 Task: Find connections with filter location Zhenzhou with filter topic #openhouse with filter profile language Spanish with filter current company Leadership Circle with filter school Ujjain Engineering College, Sanwer Road, Ujjain with filter industry Building Finishing Contractors with filter service category Video Editing with filter keywords title Social Worker
Action: Mouse moved to (560, 79)
Screenshot: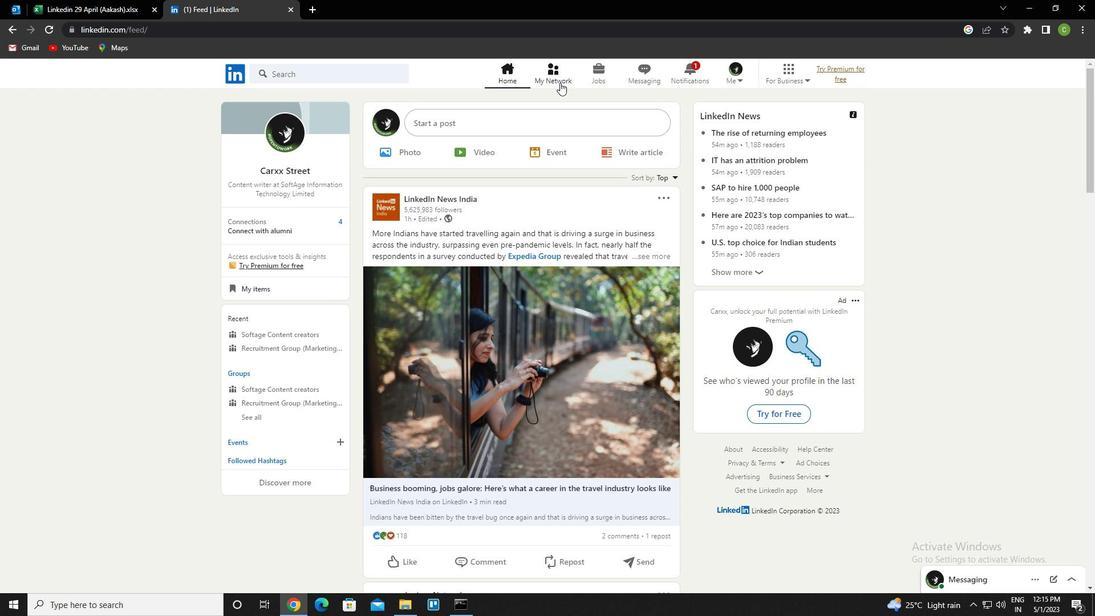 
Action: Mouse pressed left at (560, 79)
Screenshot: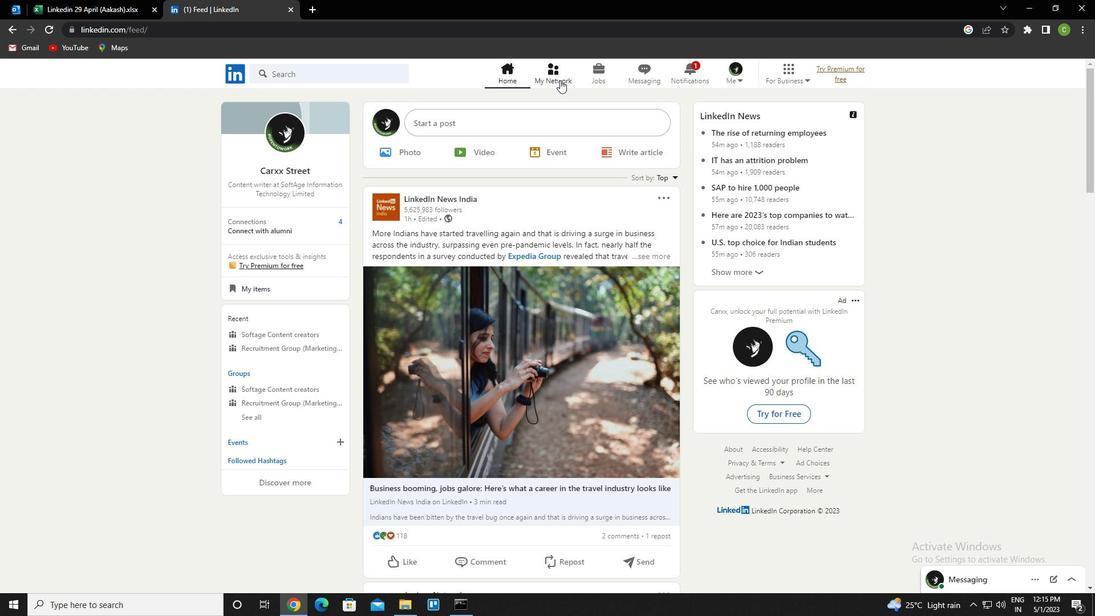 
Action: Mouse moved to (332, 138)
Screenshot: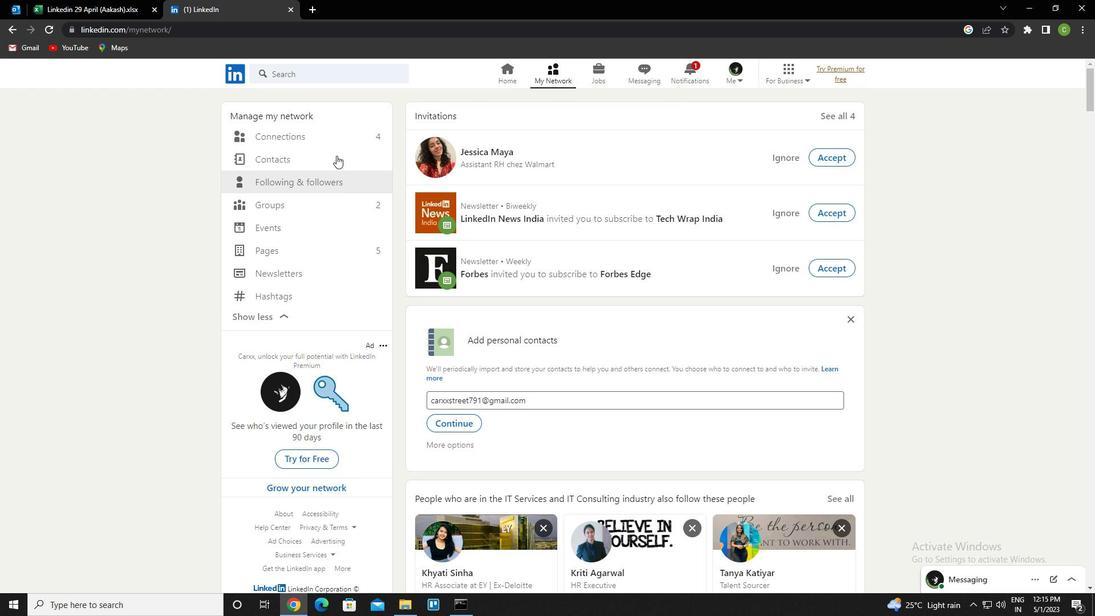 
Action: Mouse pressed left at (332, 138)
Screenshot: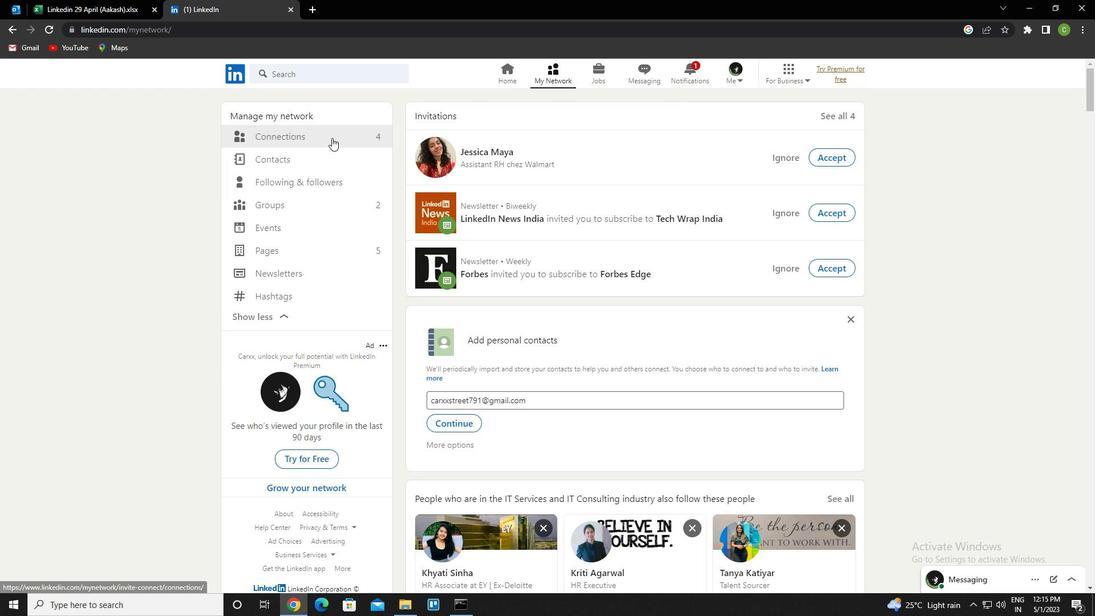 
Action: Mouse moved to (651, 138)
Screenshot: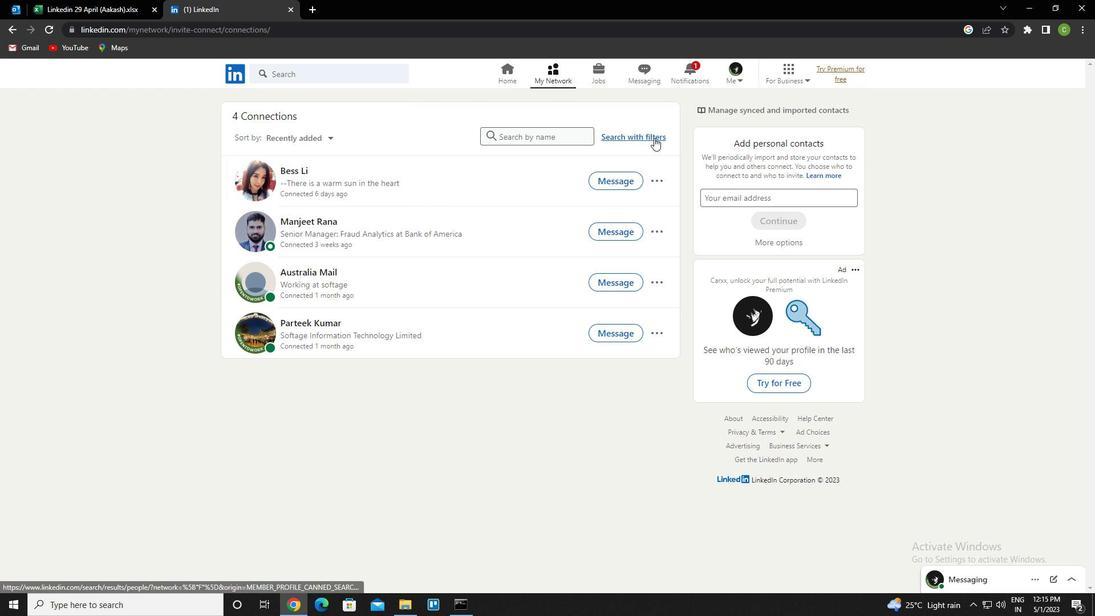 
Action: Mouse pressed left at (651, 138)
Screenshot: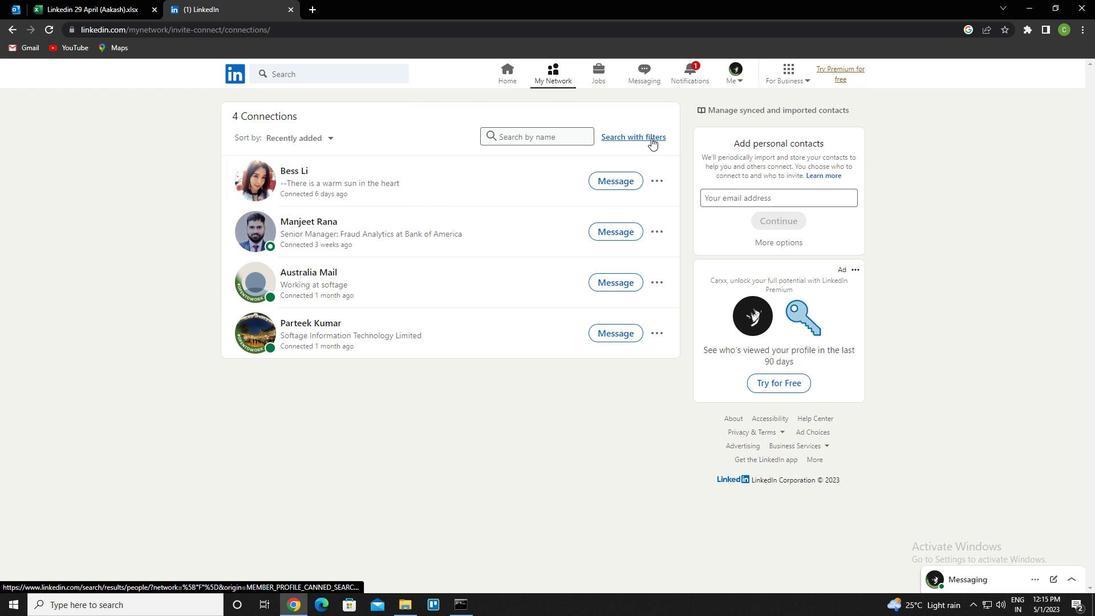 
Action: Mouse moved to (589, 106)
Screenshot: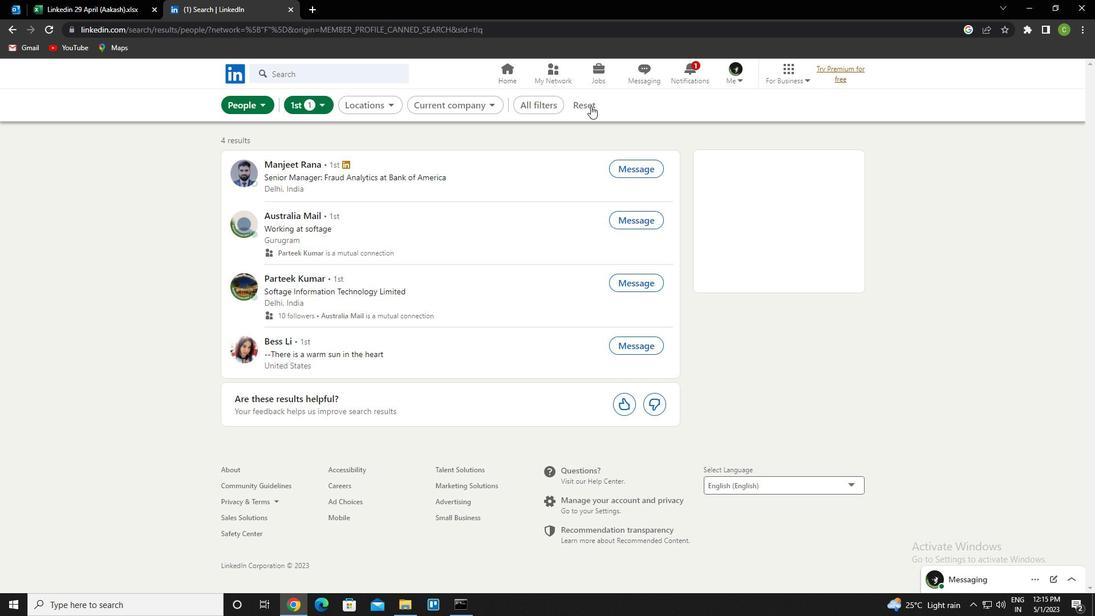 
Action: Mouse pressed left at (589, 106)
Screenshot: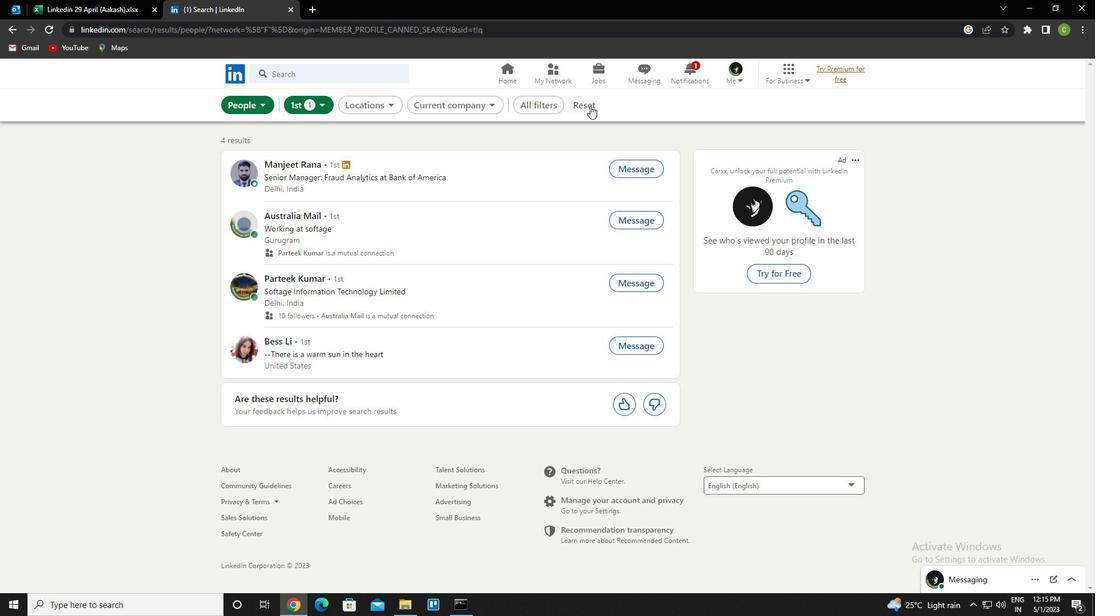 
Action: Mouse moved to (579, 108)
Screenshot: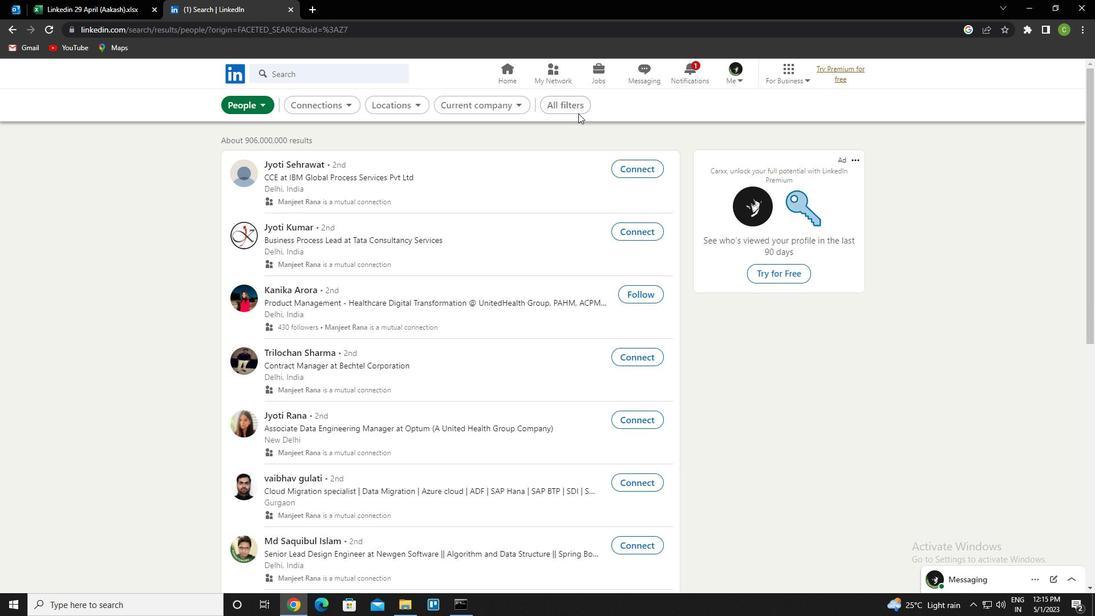 
Action: Mouse pressed left at (579, 108)
Screenshot: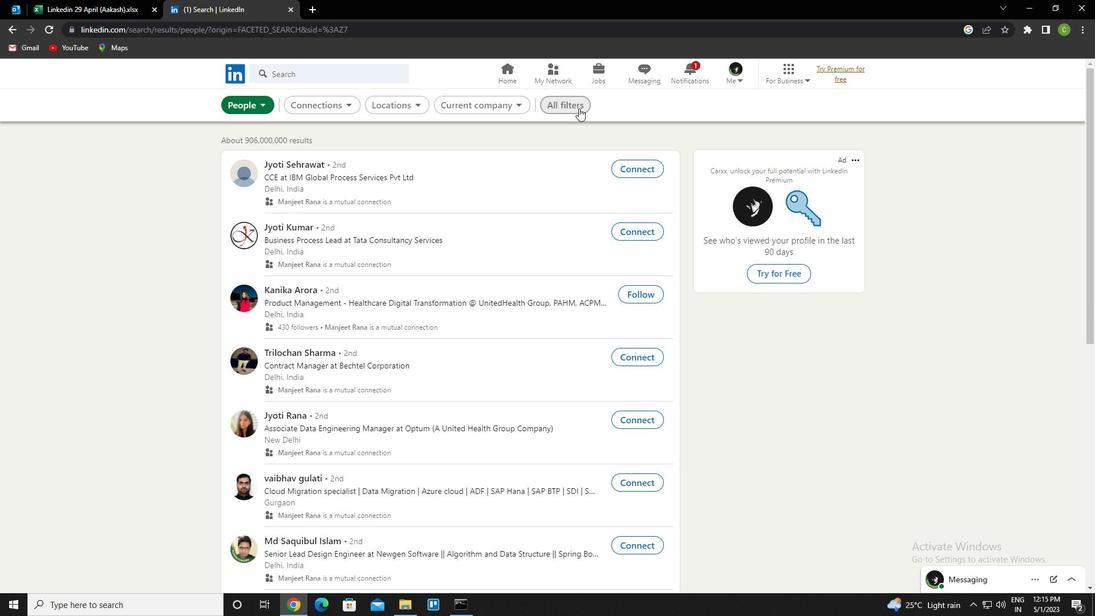 
Action: Mouse moved to (918, 322)
Screenshot: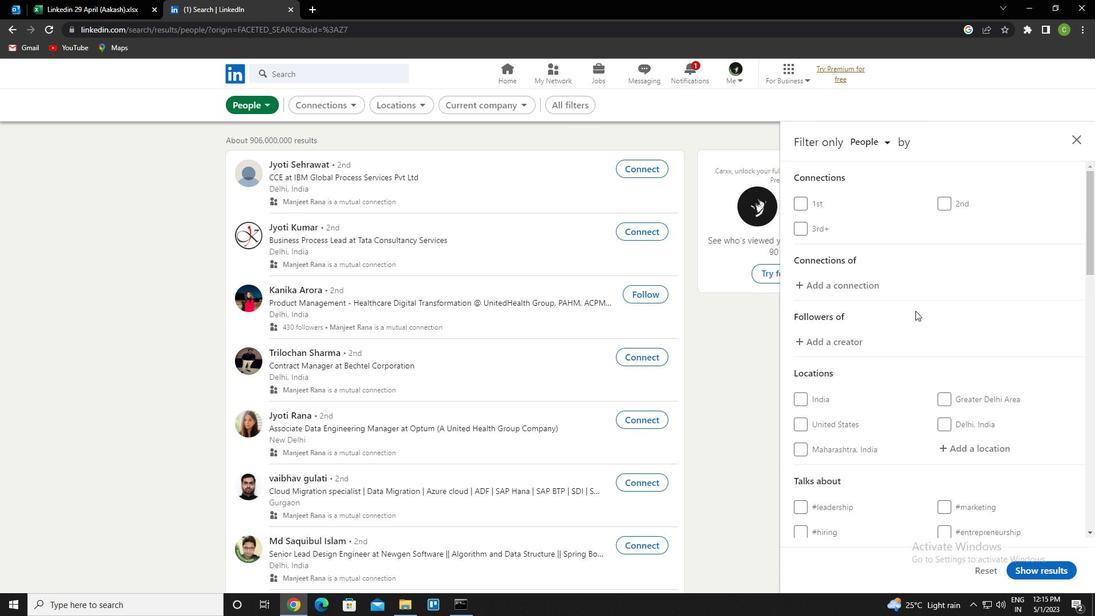 
Action: Mouse scrolled (918, 322) with delta (0, 0)
Screenshot: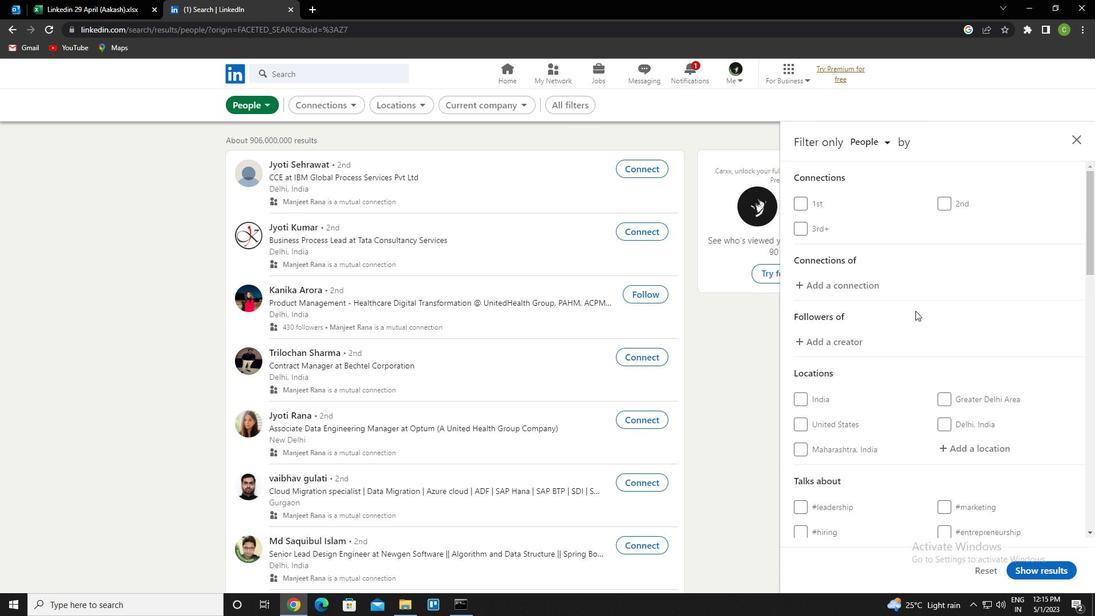 
Action: Mouse moved to (918, 323)
Screenshot: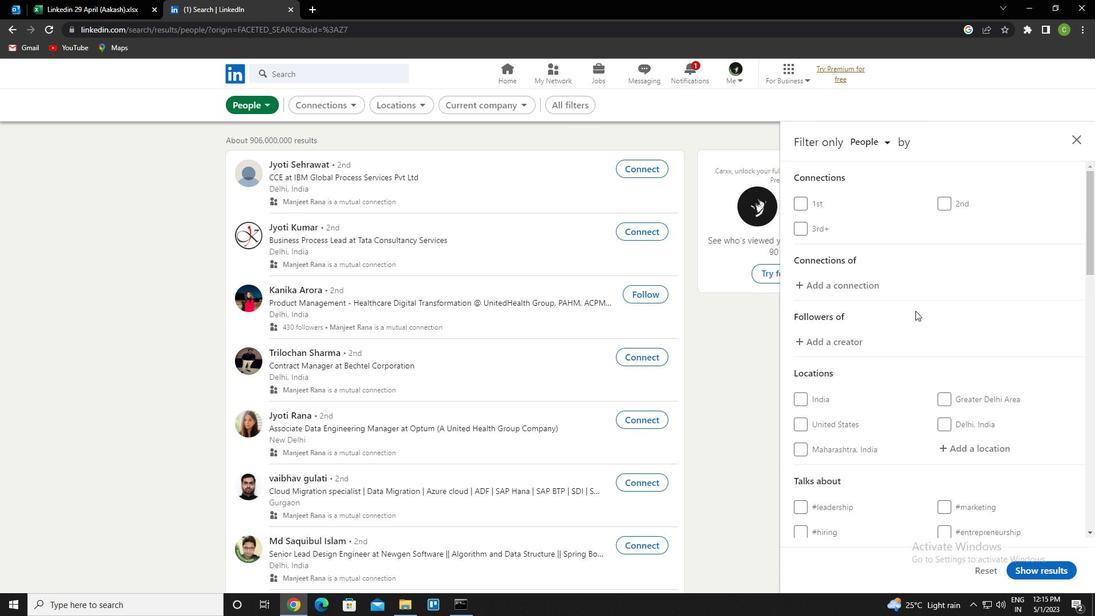 
Action: Mouse scrolled (918, 322) with delta (0, 0)
Screenshot: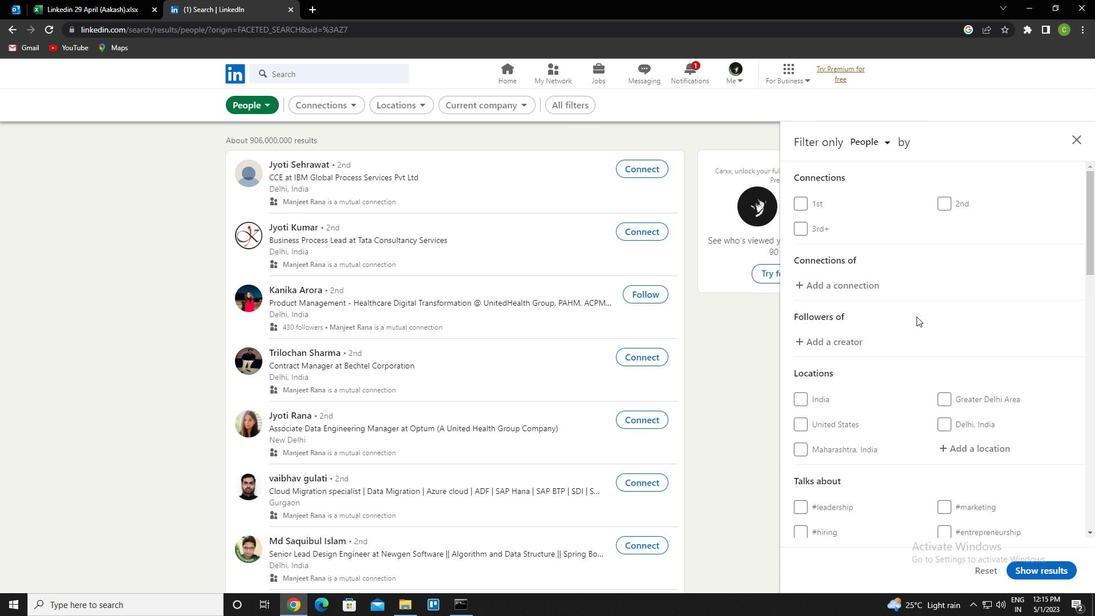 
Action: Mouse moved to (974, 330)
Screenshot: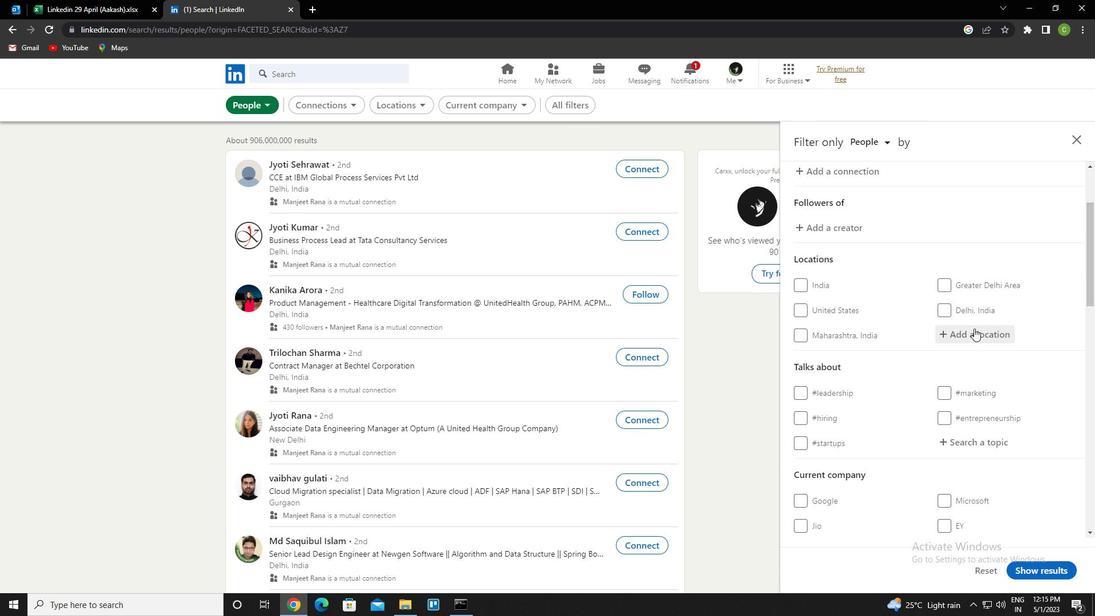 
Action: Mouse pressed left at (974, 330)
Screenshot: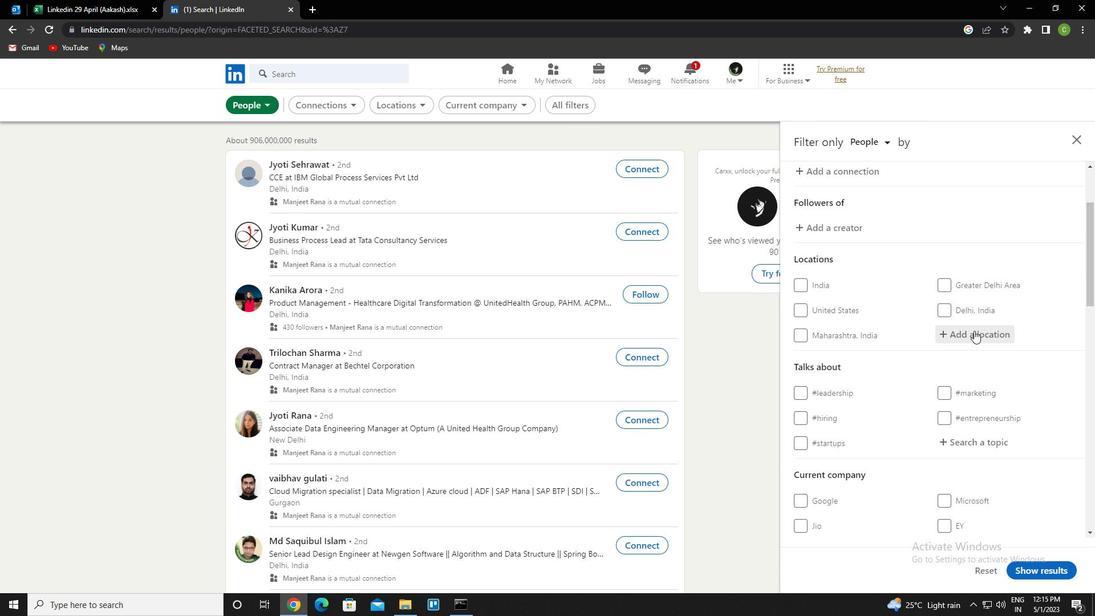 
Action: Mouse moved to (974, 331)
Screenshot: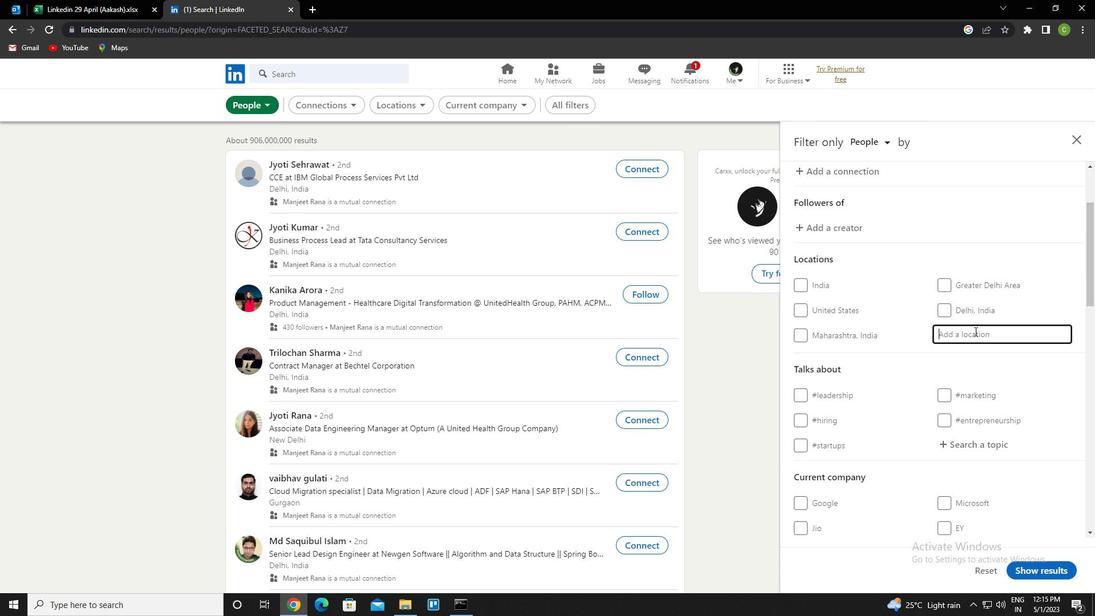 
Action: Key pressed <Key.caps_lock>s<Key.caps_lock>henz<Key.down><Key.enter>
Screenshot: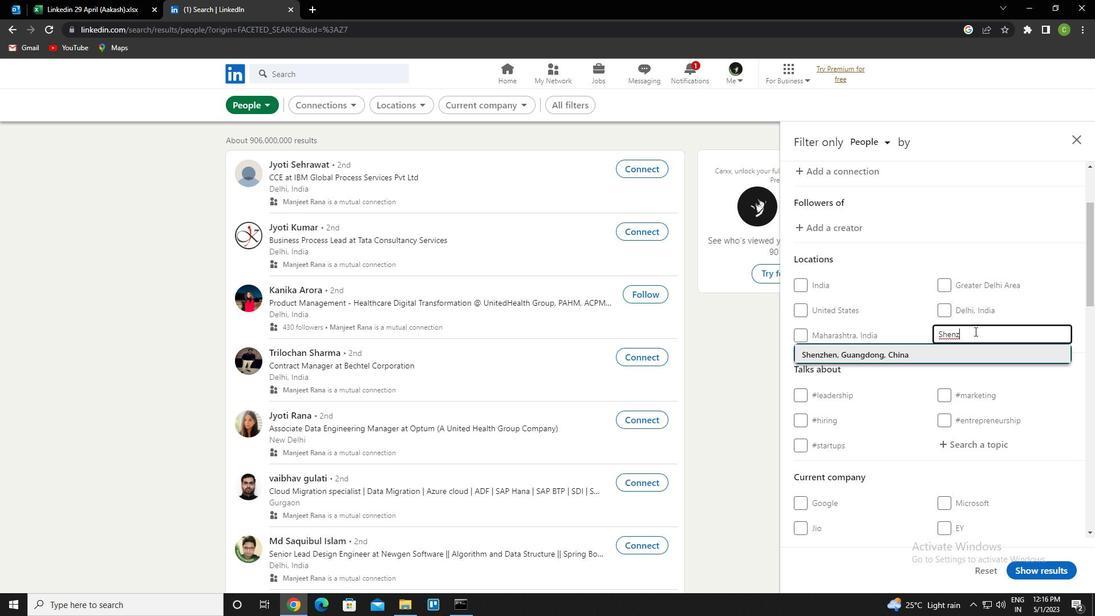 
Action: Mouse moved to (974, 332)
Screenshot: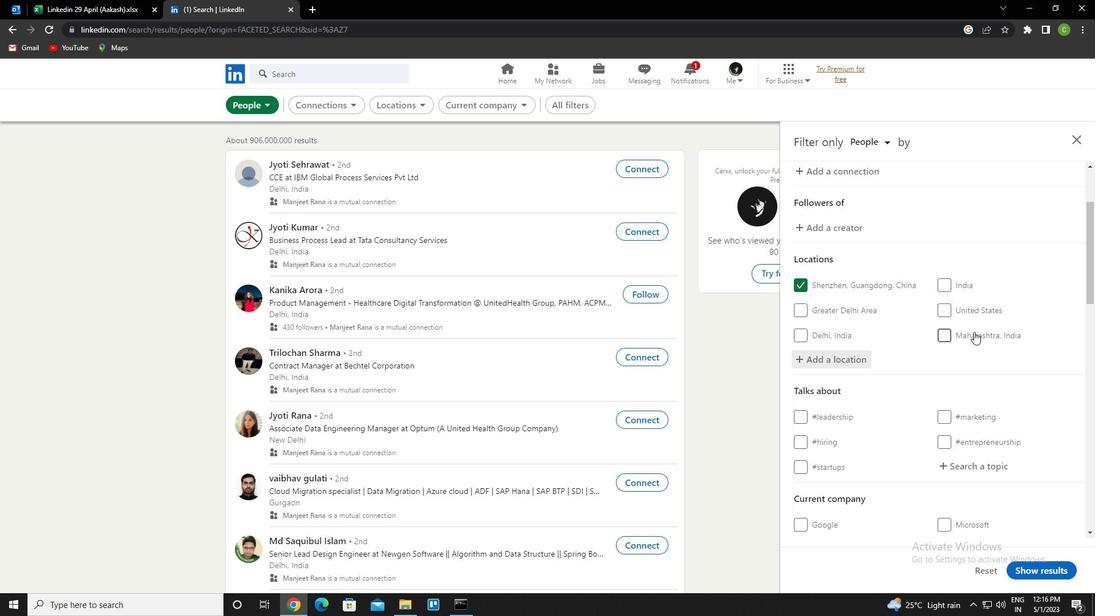 
Action: Mouse scrolled (974, 332) with delta (0, 0)
Screenshot: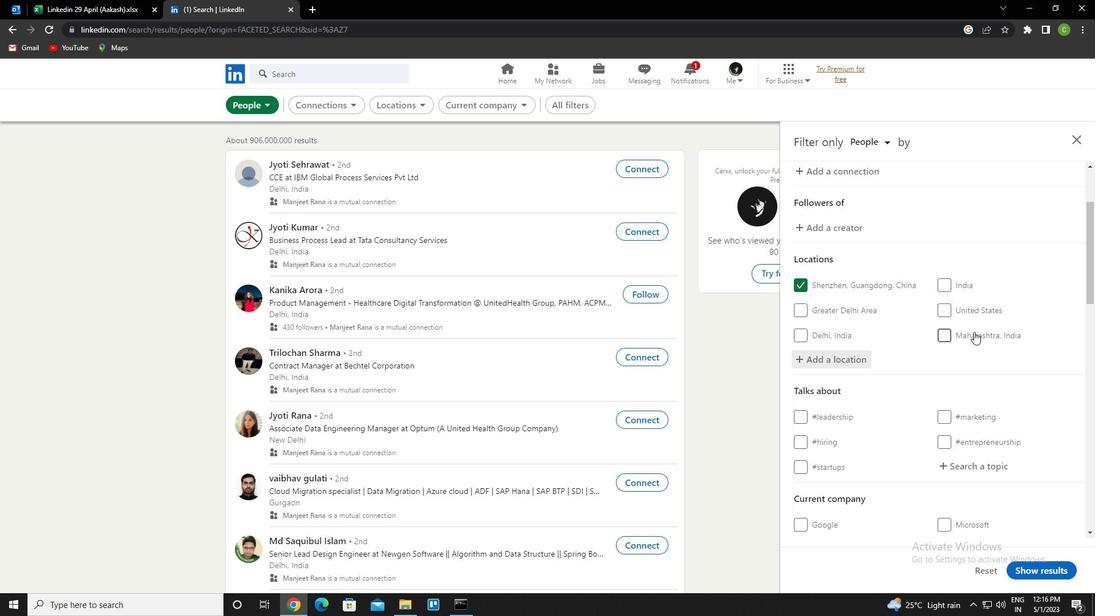 
Action: Mouse moved to (974, 333)
Screenshot: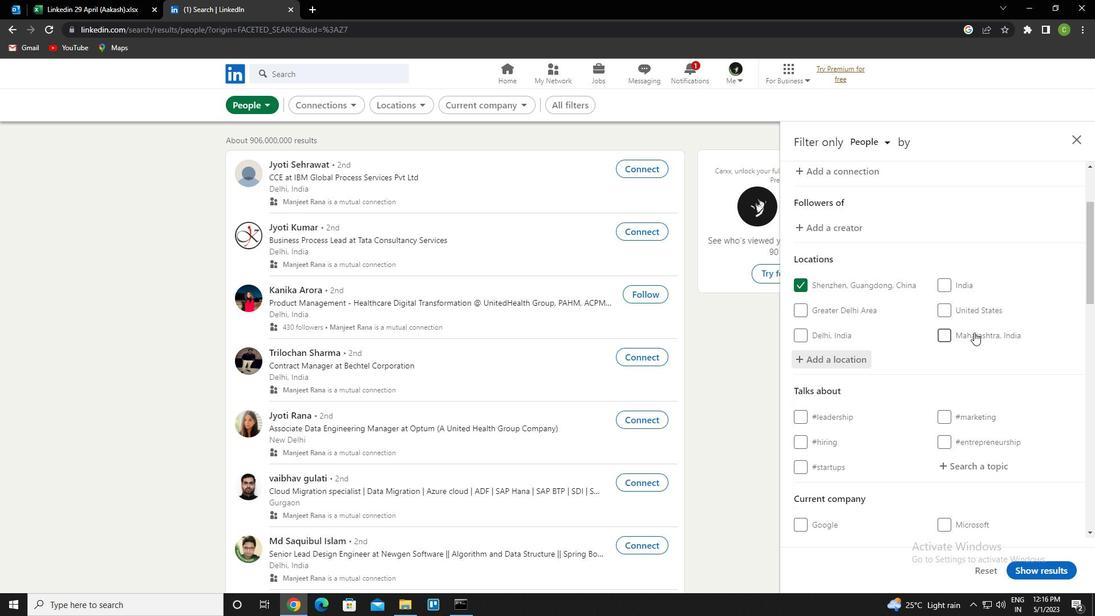 
Action: Mouse scrolled (974, 333) with delta (0, 0)
Screenshot: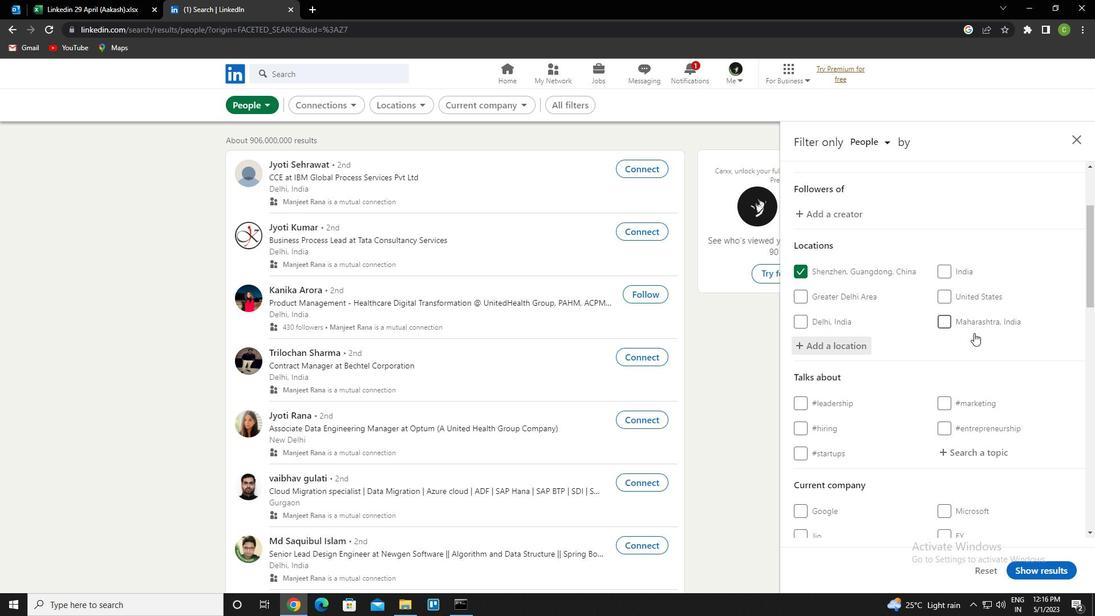 
Action: Mouse moved to (973, 334)
Screenshot: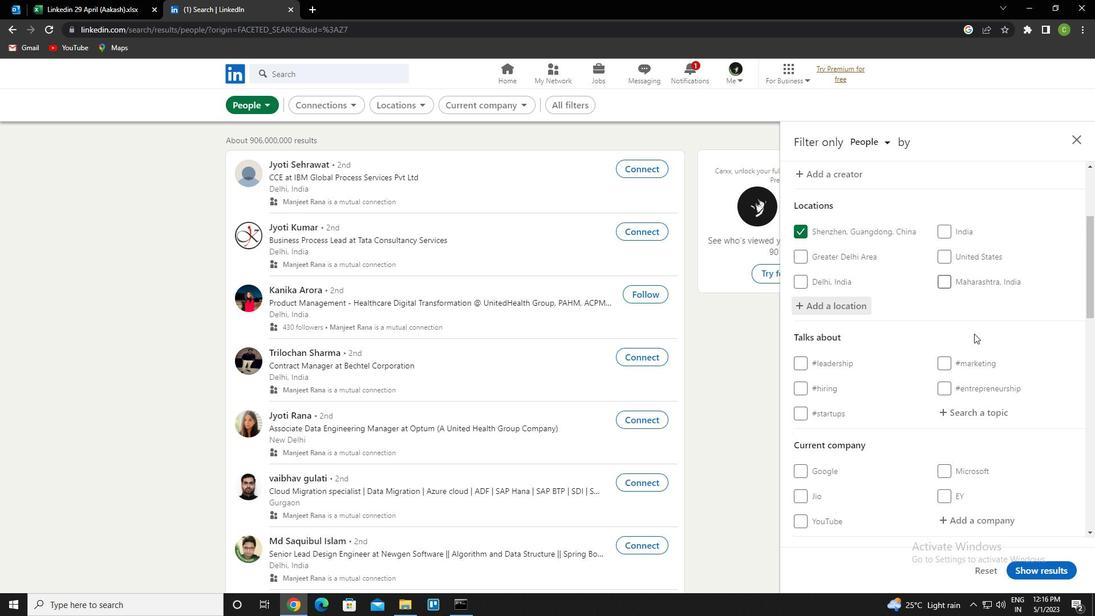 
Action: Mouse scrolled (973, 334) with delta (0, 0)
Screenshot: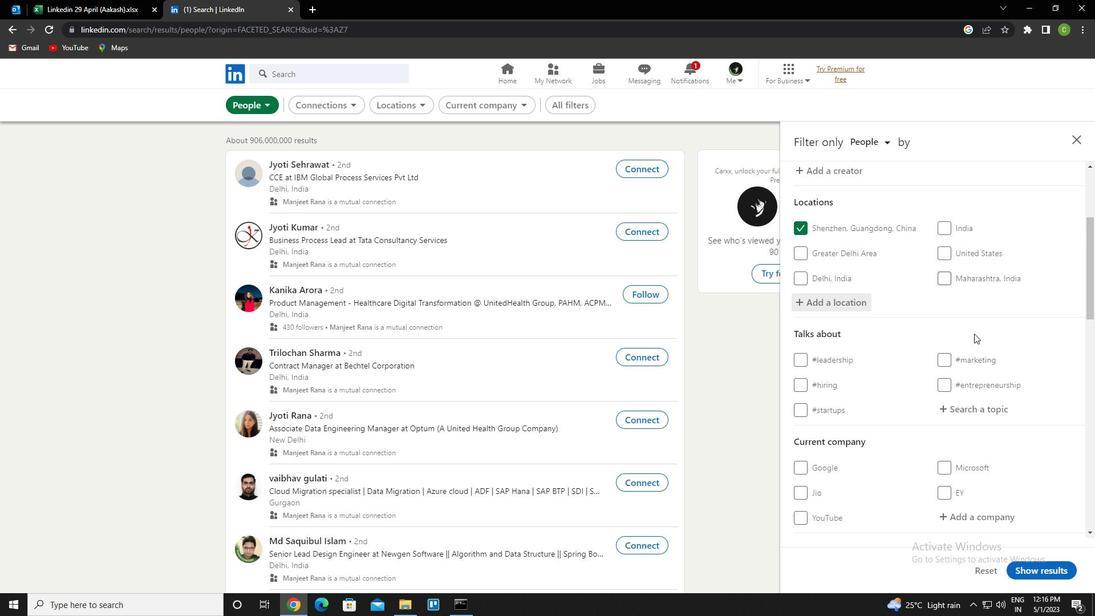 
Action: Mouse moved to (962, 302)
Screenshot: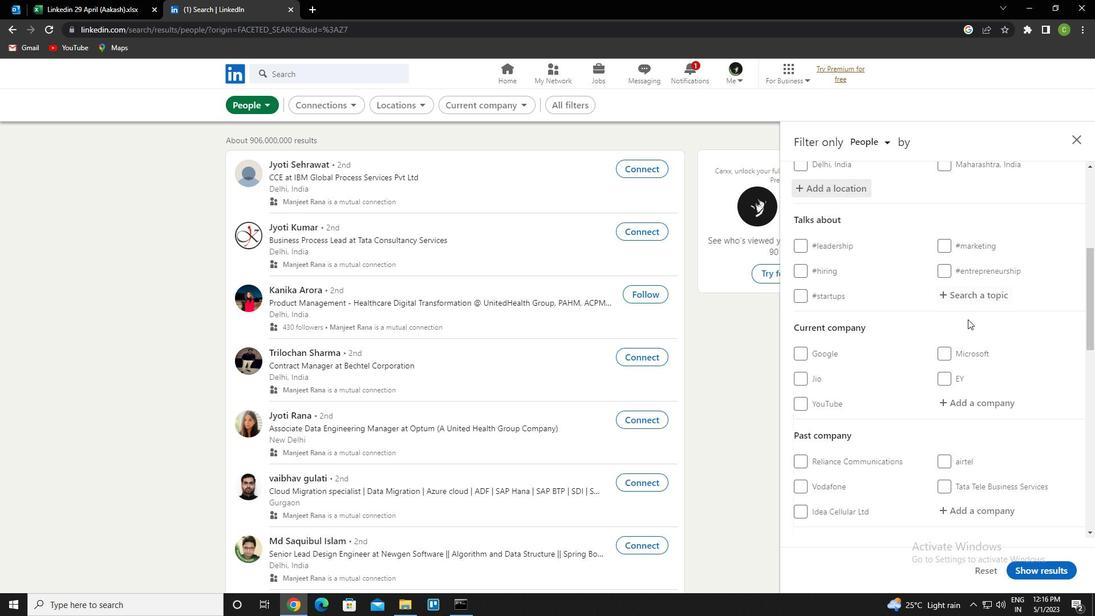 
Action: Mouse pressed left at (962, 302)
Screenshot: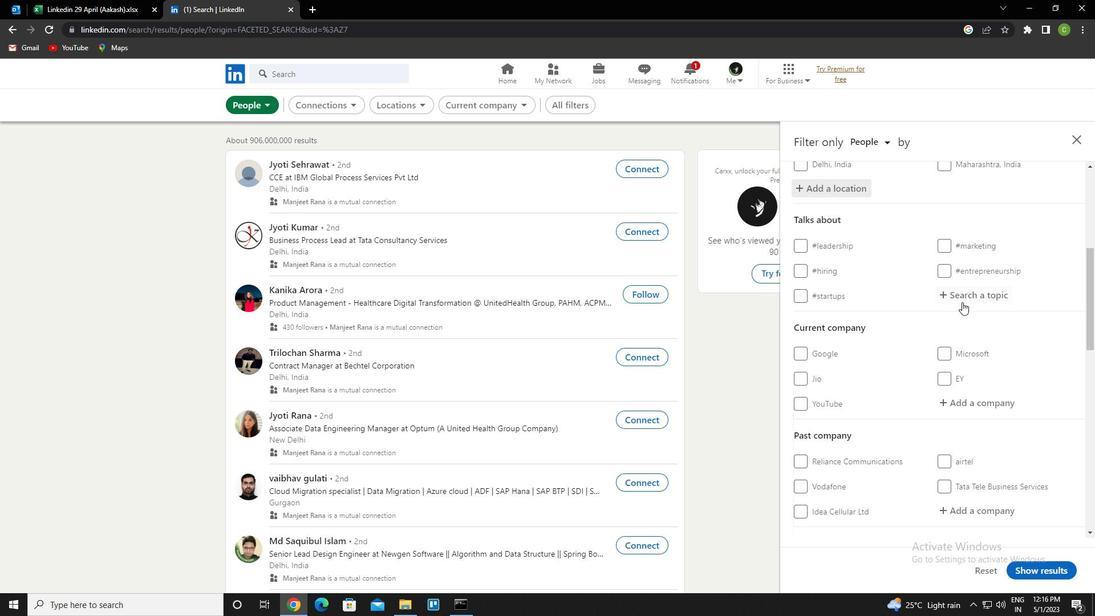 
Action: Mouse moved to (962, 302)
Screenshot: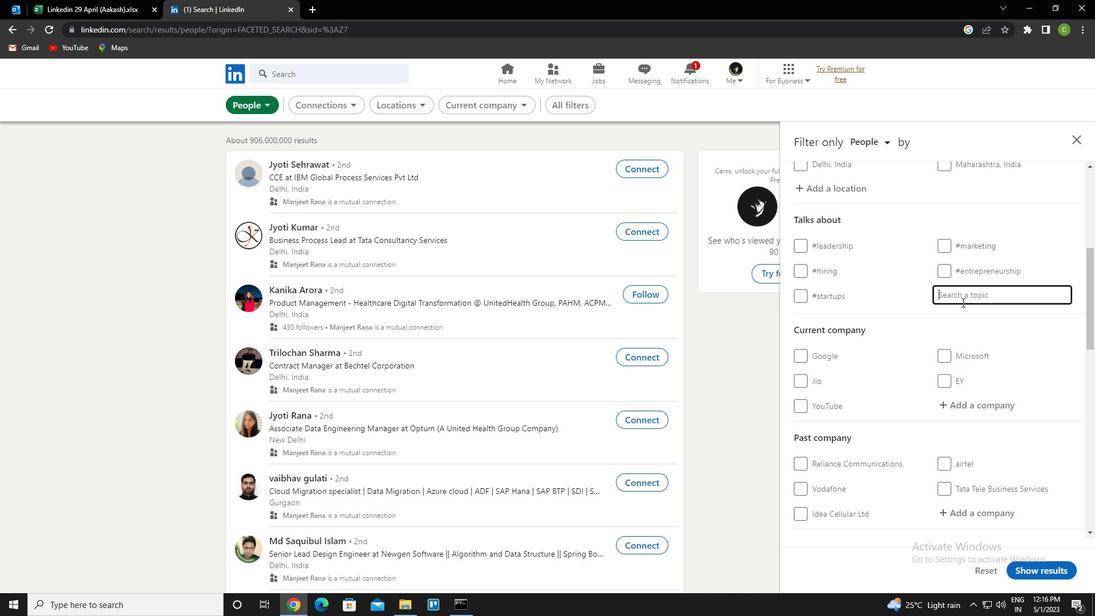 
Action: Key pressed openhou<Key.down><Key.enter>
Screenshot: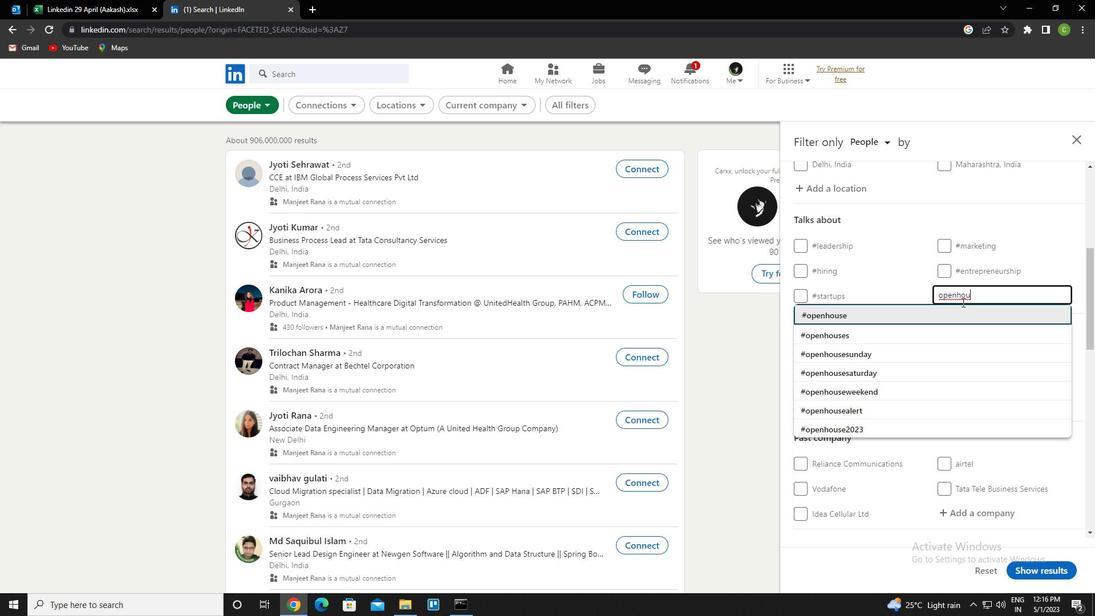 
Action: Mouse moved to (957, 308)
Screenshot: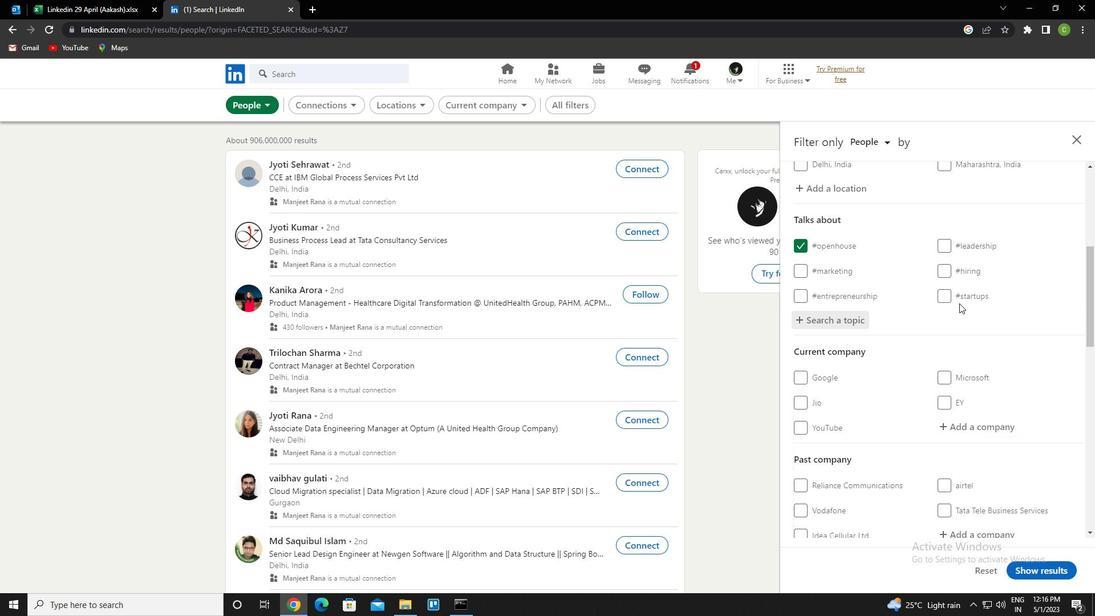 
Action: Mouse scrolled (957, 307) with delta (0, 0)
Screenshot: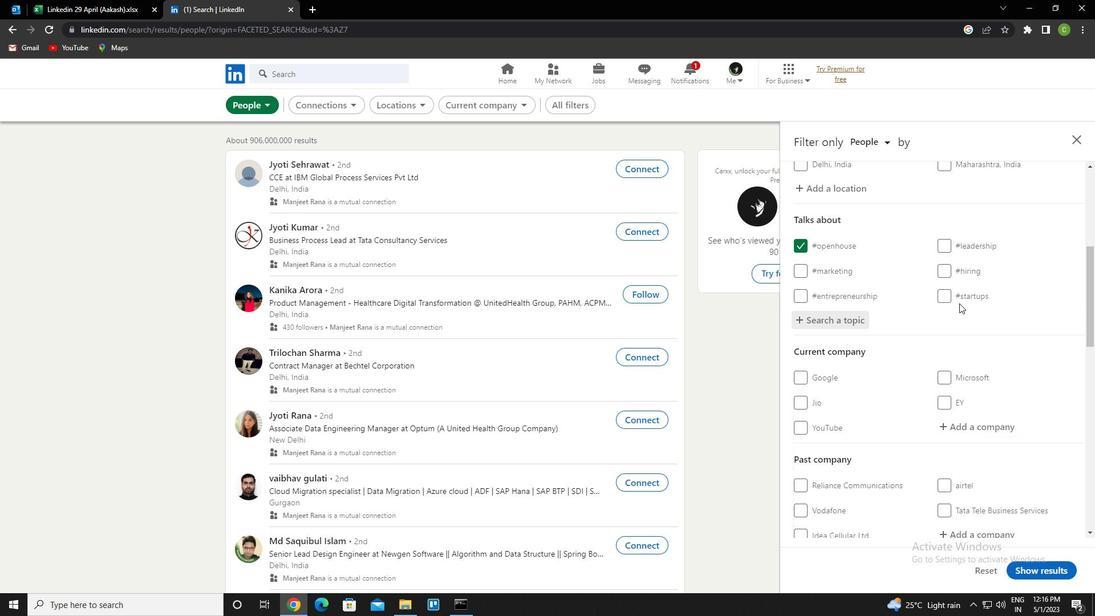 
Action: Mouse moved to (956, 312)
Screenshot: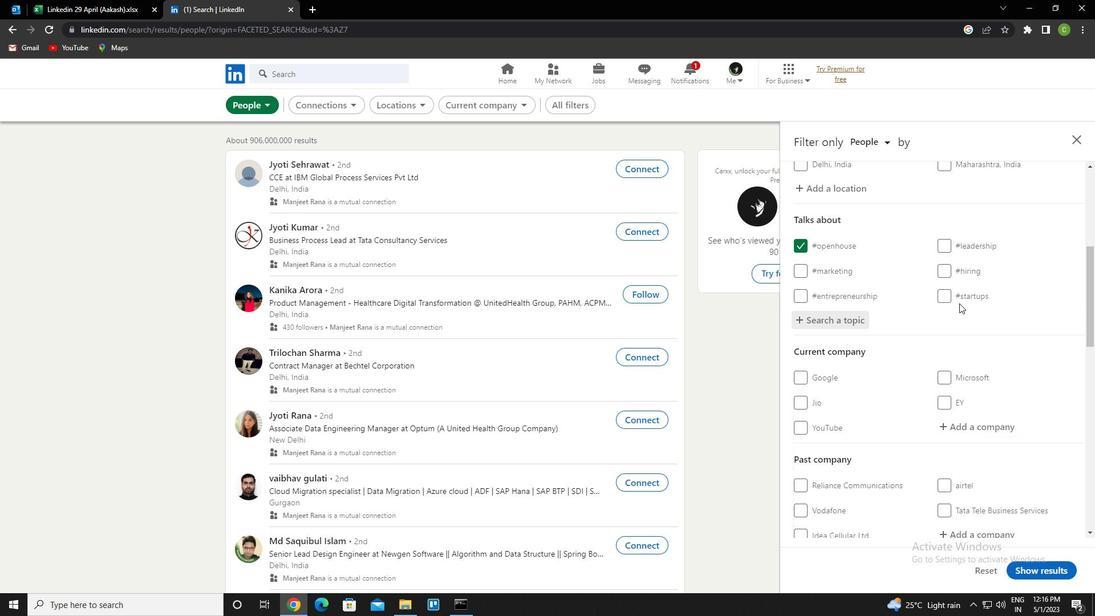 
Action: Mouse scrolled (956, 311) with delta (0, 0)
Screenshot: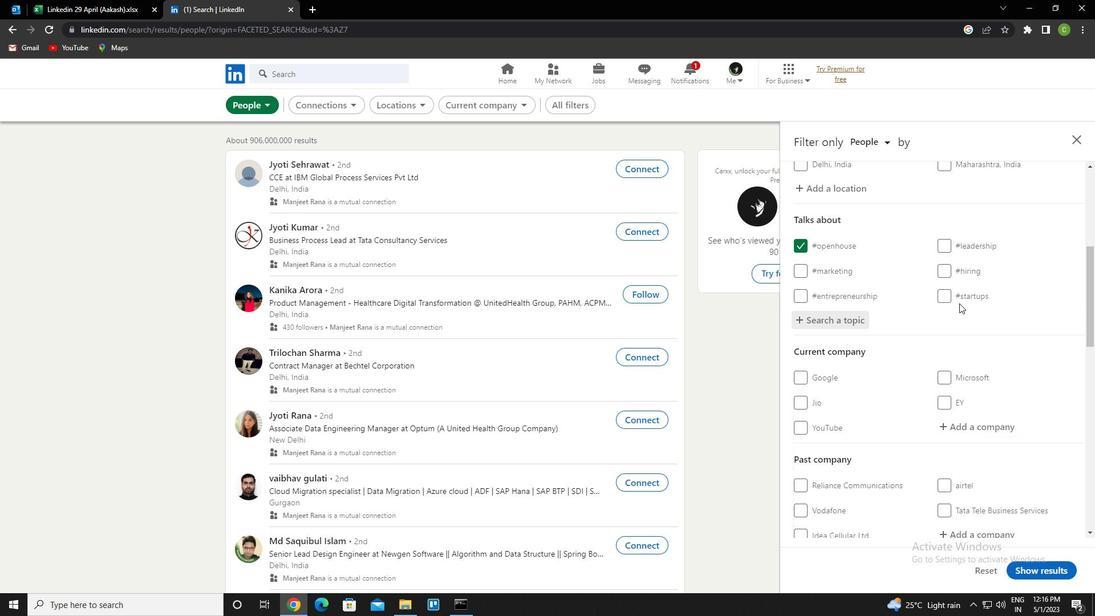 
Action: Mouse moved to (956, 312)
Screenshot: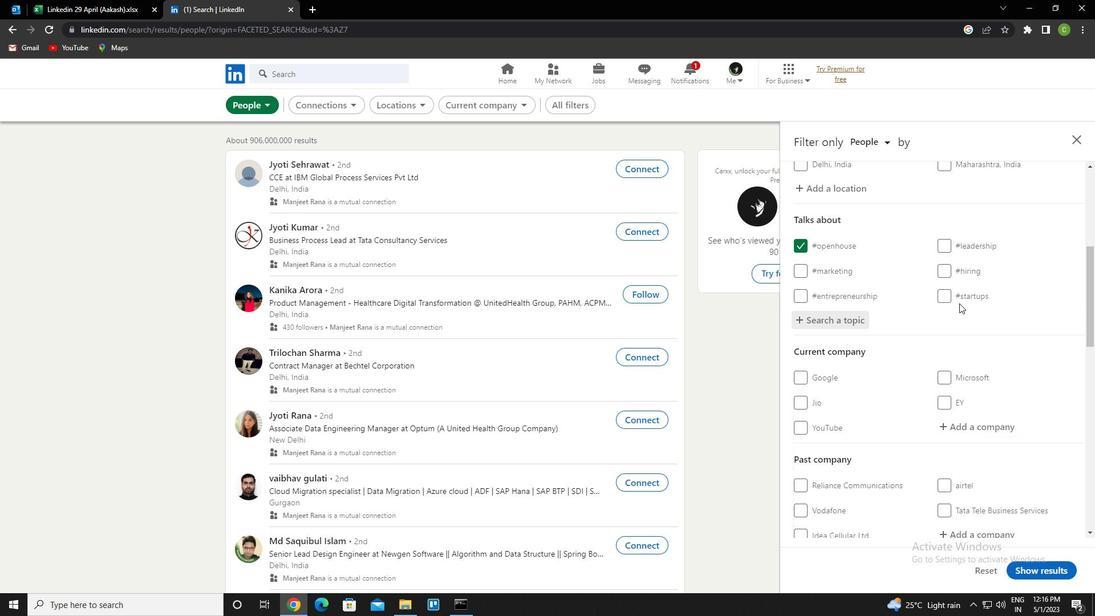 
Action: Mouse scrolled (956, 311) with delta (0, 0)
Screenshot: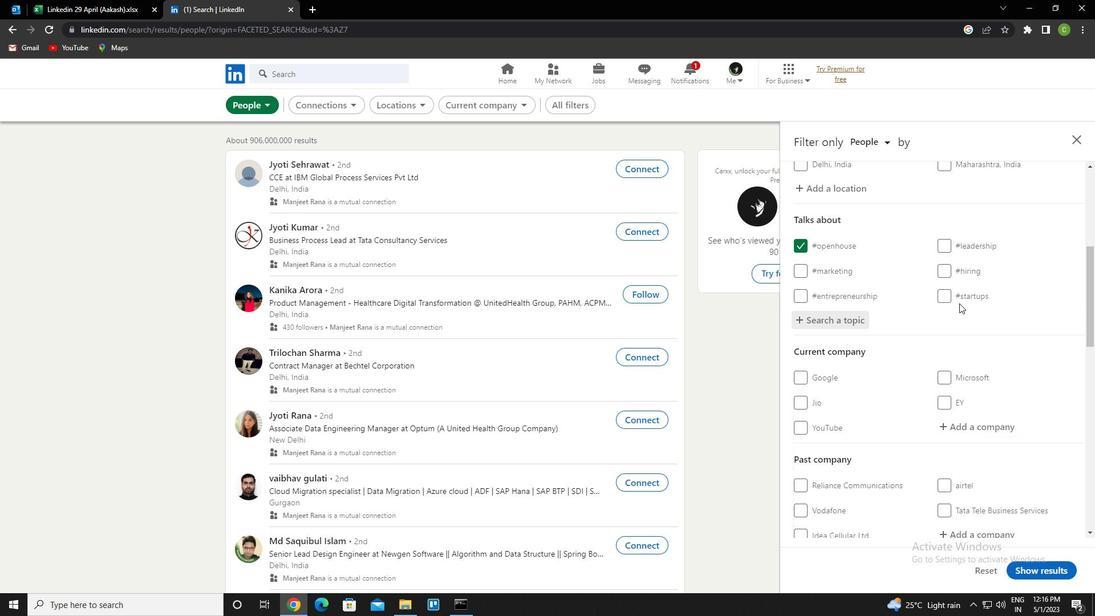 
Action: Mouse moved to (956, 312)
Screenshot: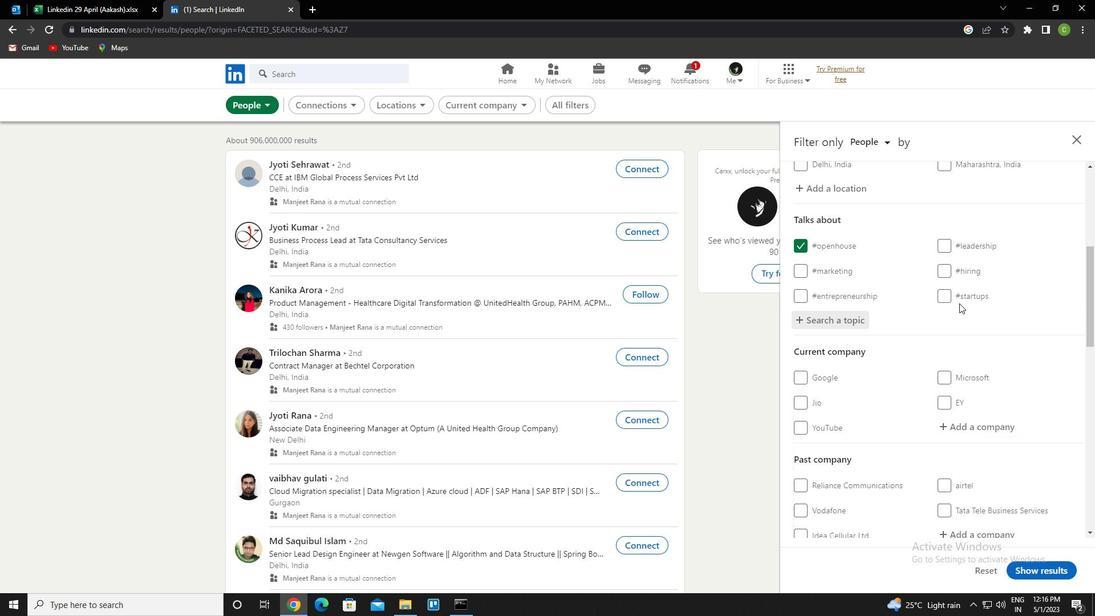
Action: Mouse scrolled (956, 312) with delta (0, 0)
Screenshot: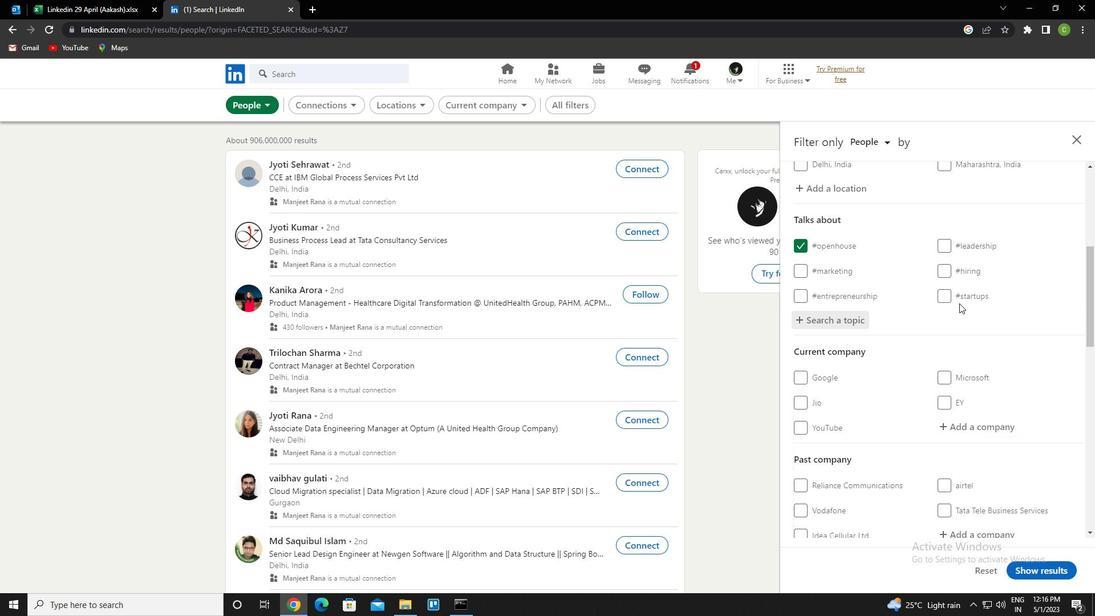 
Action: Mouse moved to (956, 312)
Screenshot: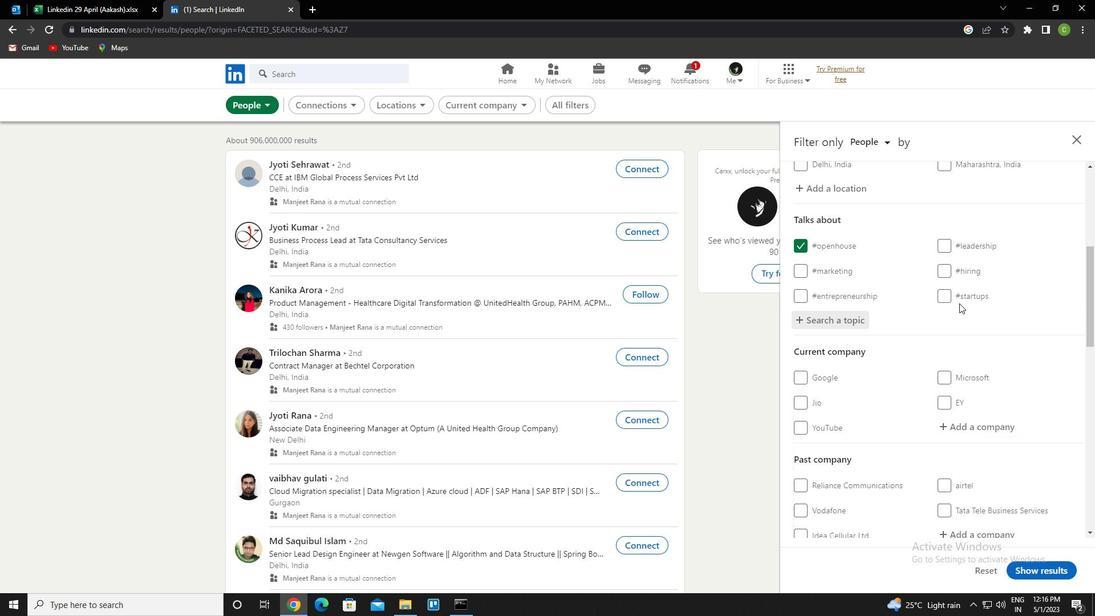 
Action: Mouse scrolled (956, 312) with delta (0, 0)
Screenshot: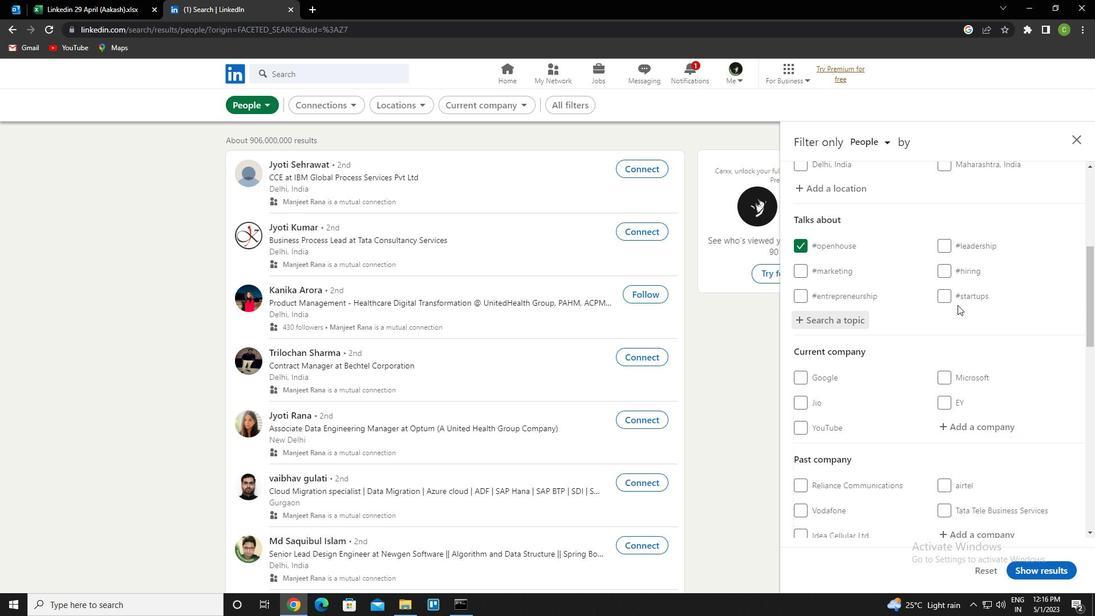 
Action: Mouse scrolled (956, 312) with delta (0, 0)
Screenshot: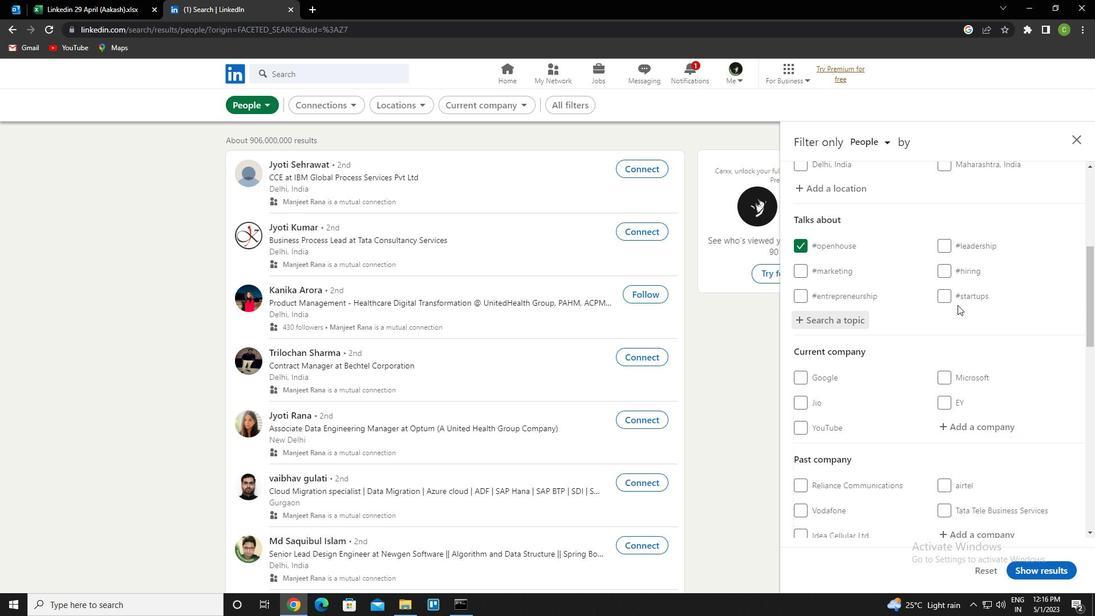 
Action: Mouse scrolled (956, 312) with delta (0, 0)
Screenshot: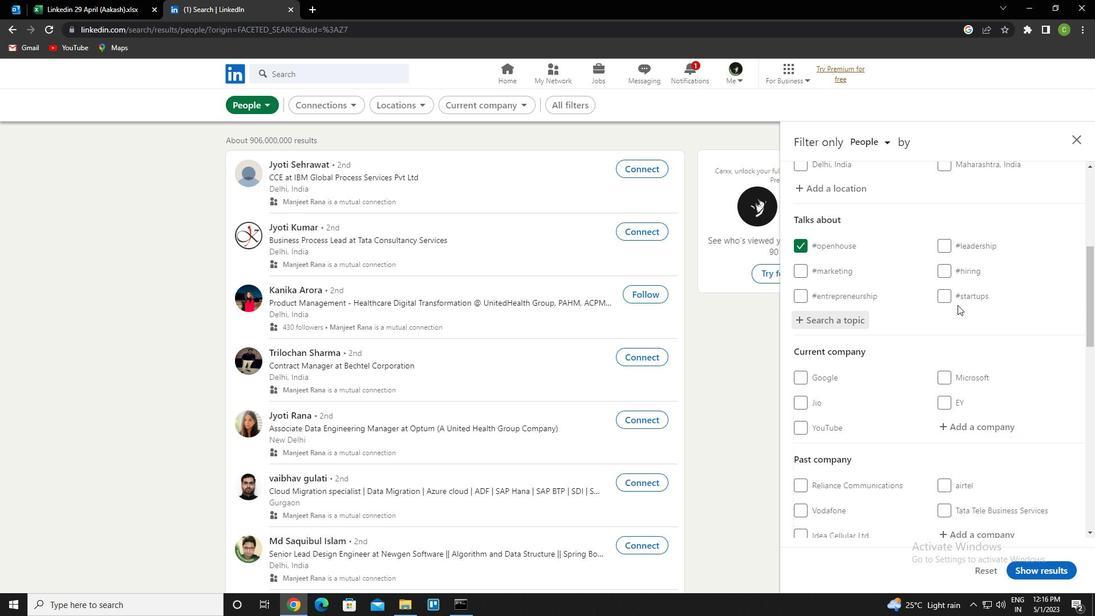 
Action: Mouse scrolled (956, 312) with delta (0, 0)
Screenshot: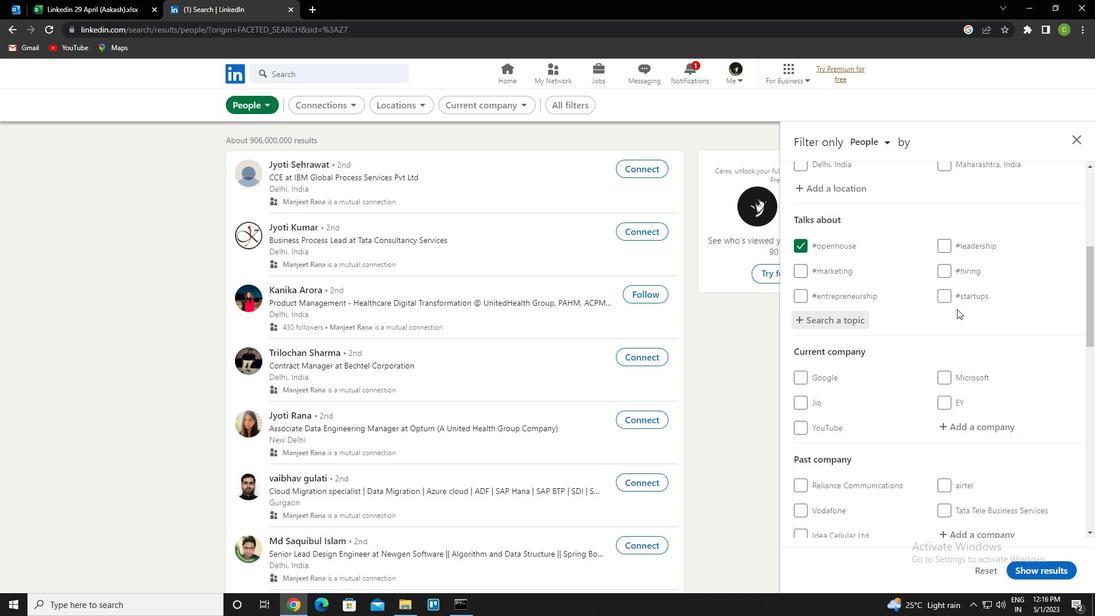 
Action: Mouse scrolled (956, 312) with delta (0, 0)
Screenshot: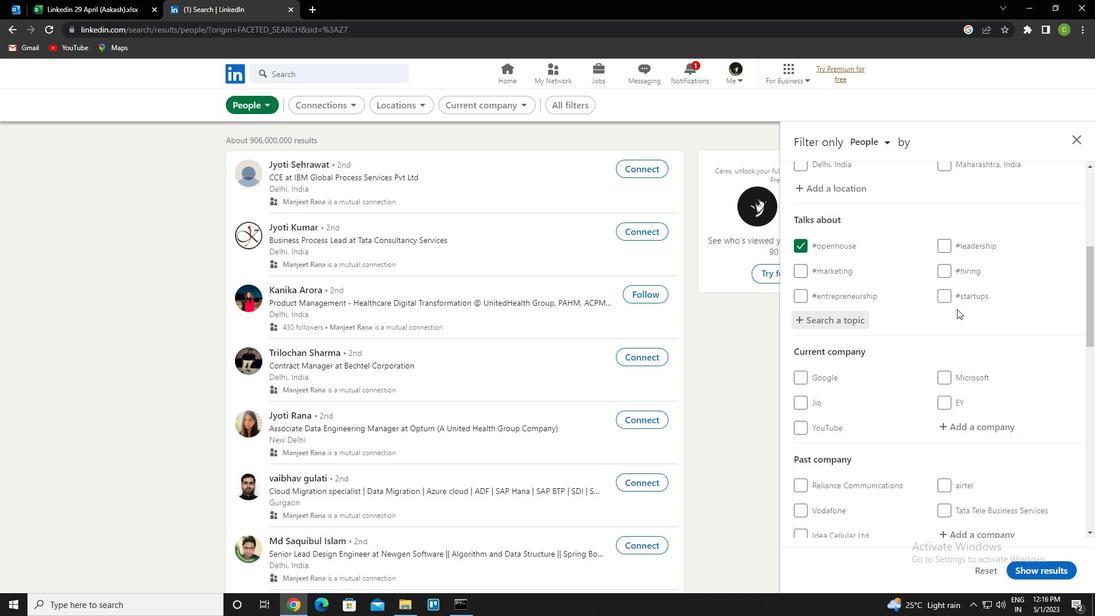 
Action: Mouse moved to (806, 343)
Screenshot: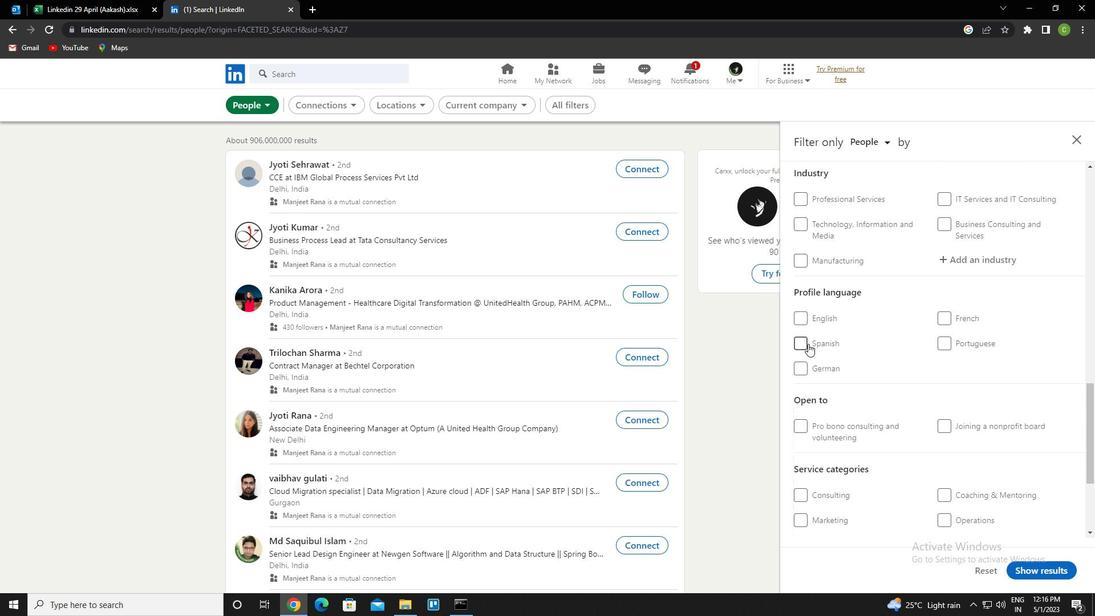 
Action: Mouse pressed left at (806, 343)
Screenshot: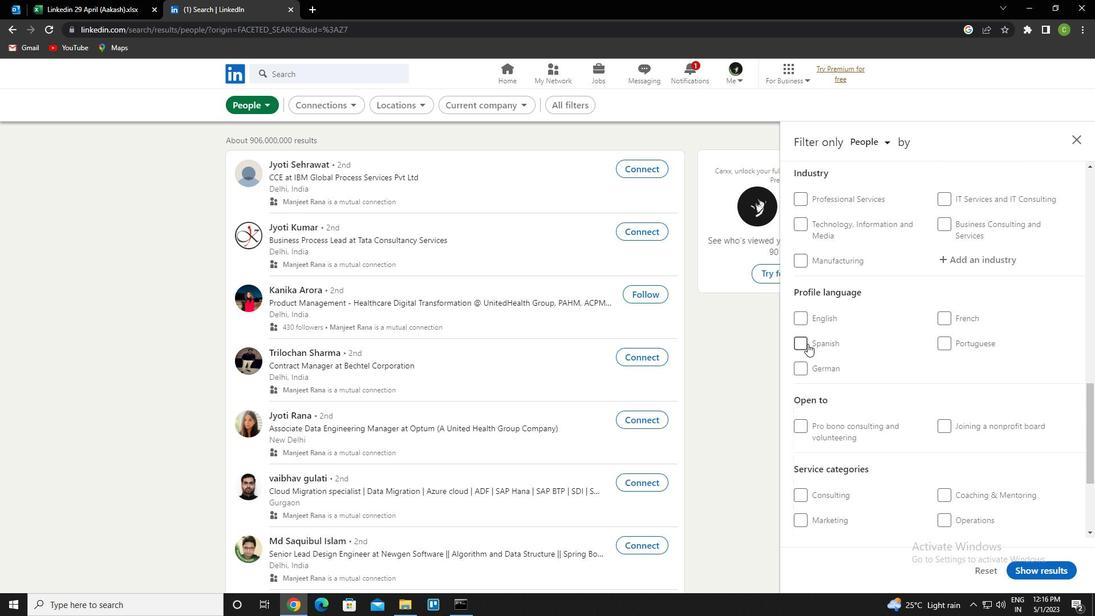 
Action: Mouse moved to (847, 369)
Screenshot: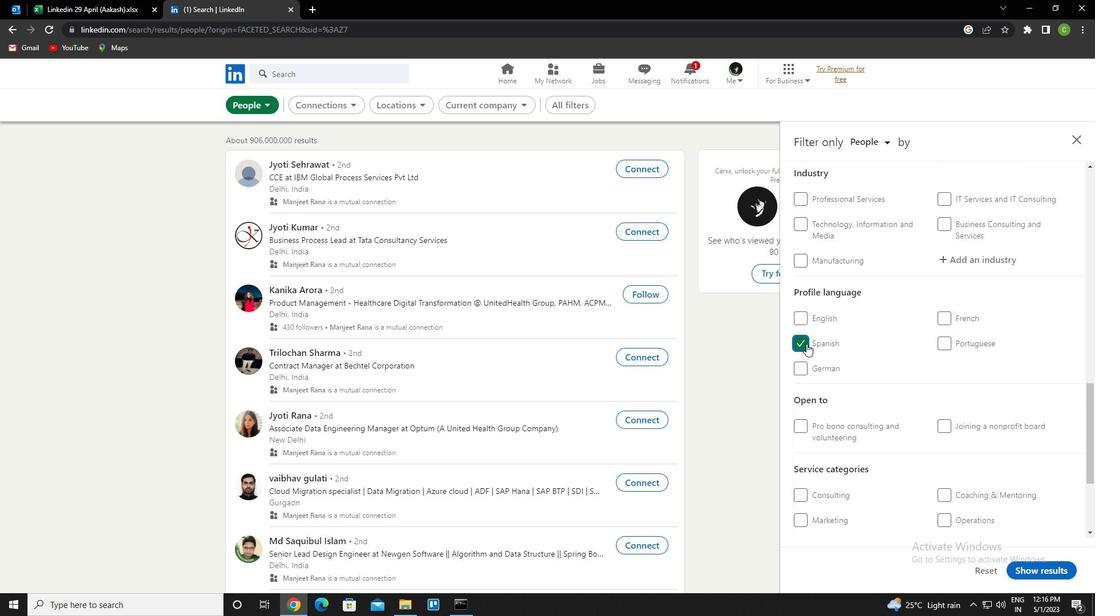 
Action: Mouse scrolled (847, 369) with delta (0, 0)
Screenshot: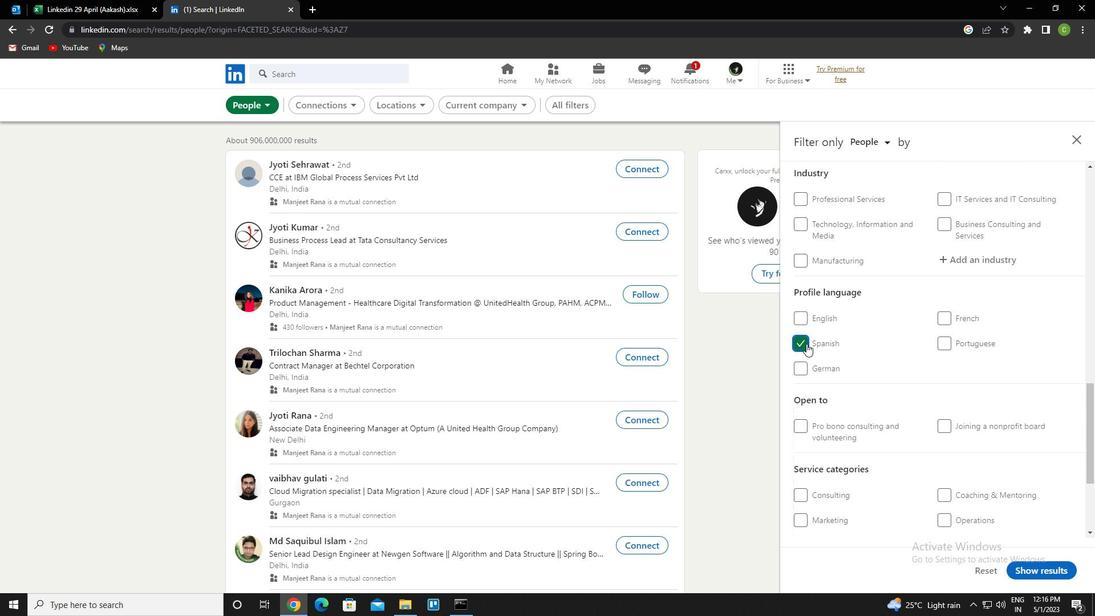 
Action: Mouse scrolled (847, 369) with delta (0, 0)
Screenshot: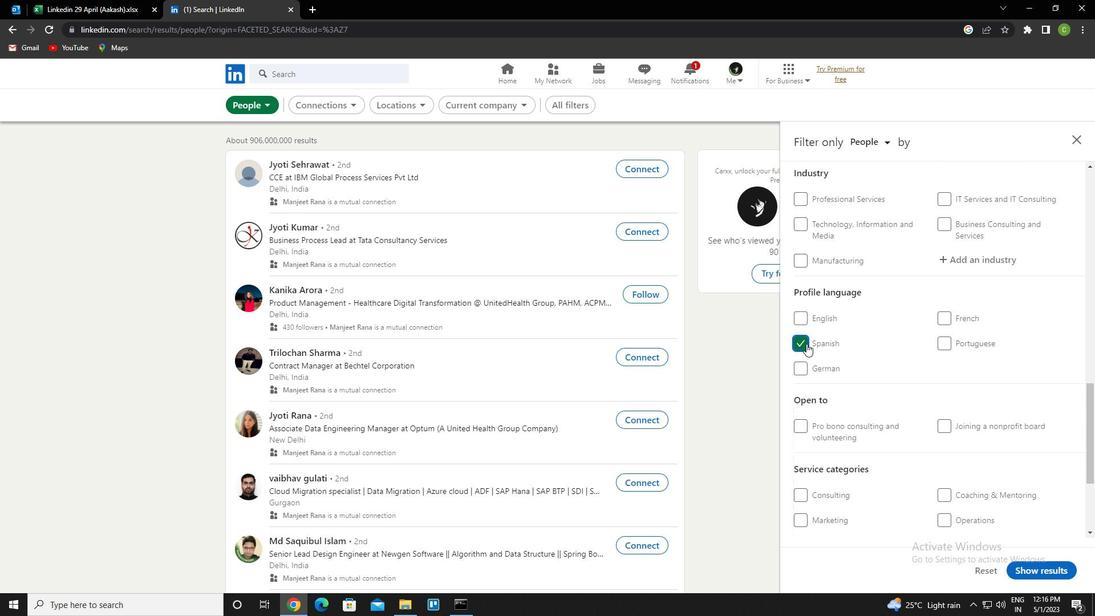 
Action: Mouse scrolled (847, 369) with delta (0, 0)
Screenshot: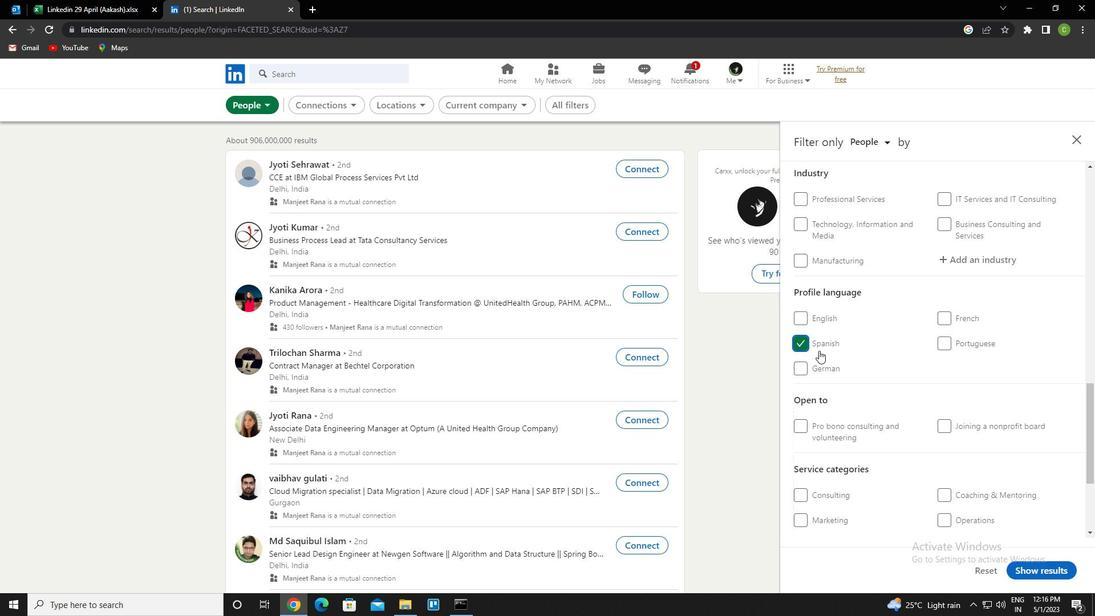 
Action: Mouse scrolled (847, 369) with delta (0, 0)
Screenshot: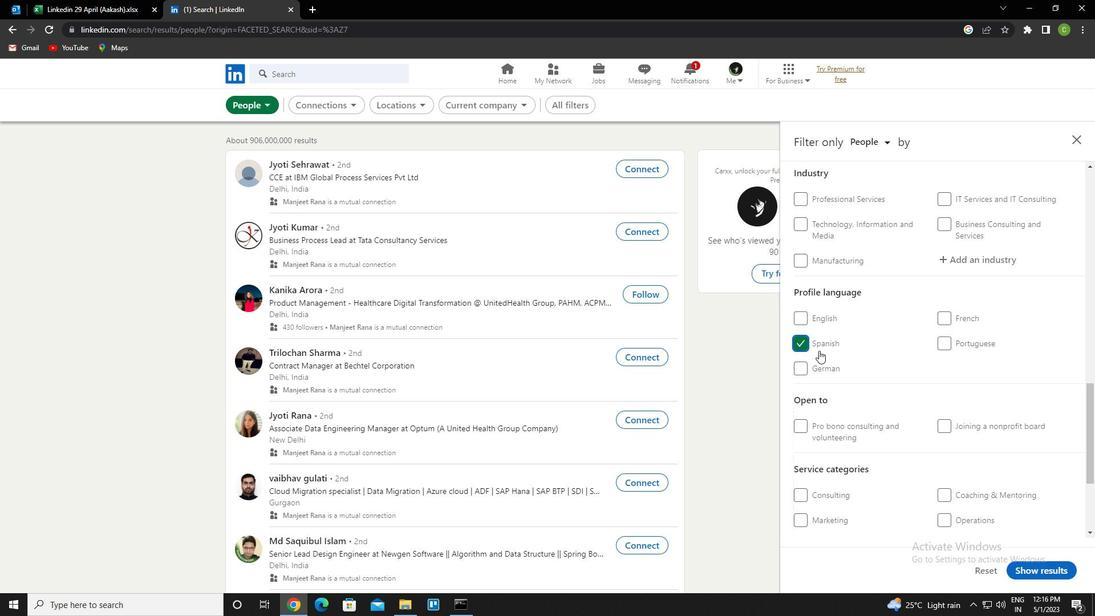 
Action: Mouse moved to (847, 369)
Screenshot: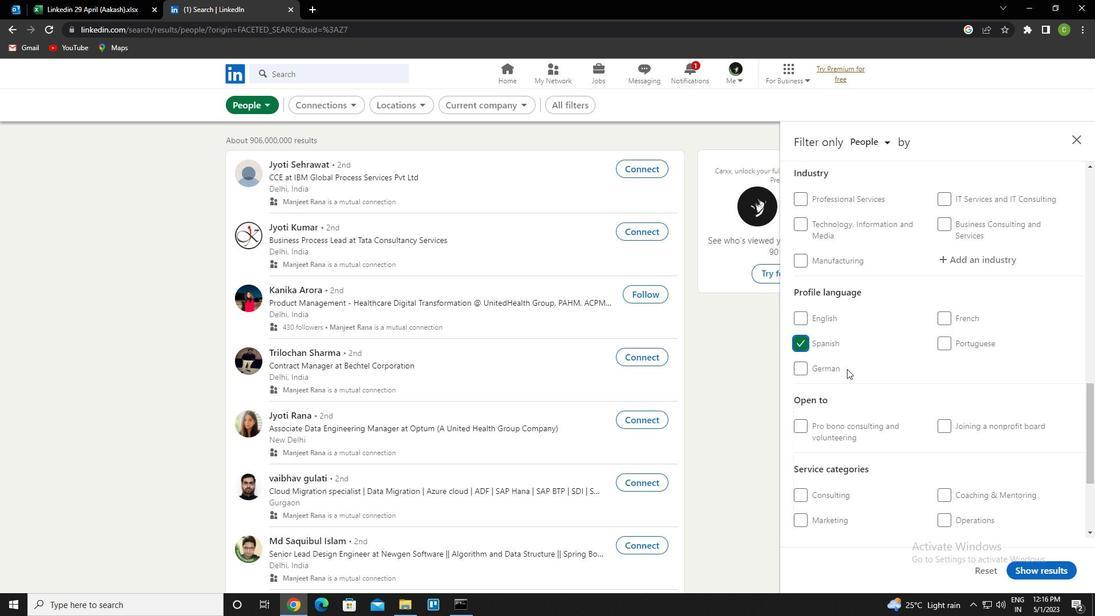 
Action: Mouse scrolled (847, 369) with delta (0, 0)
Screenshot: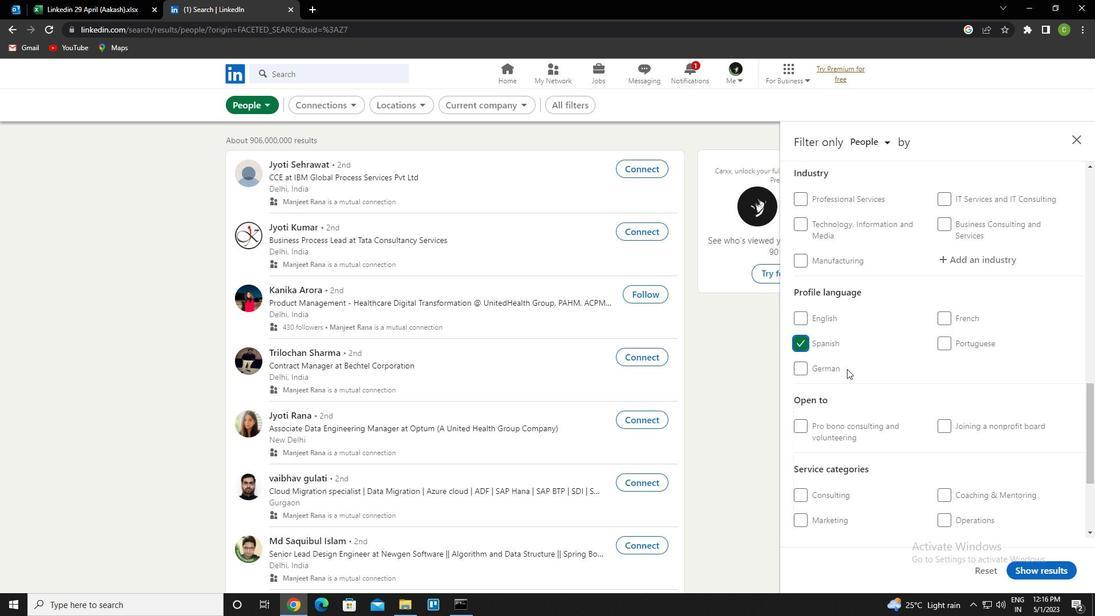 
Action: Mouse moved to (851, 367)
Screenshot: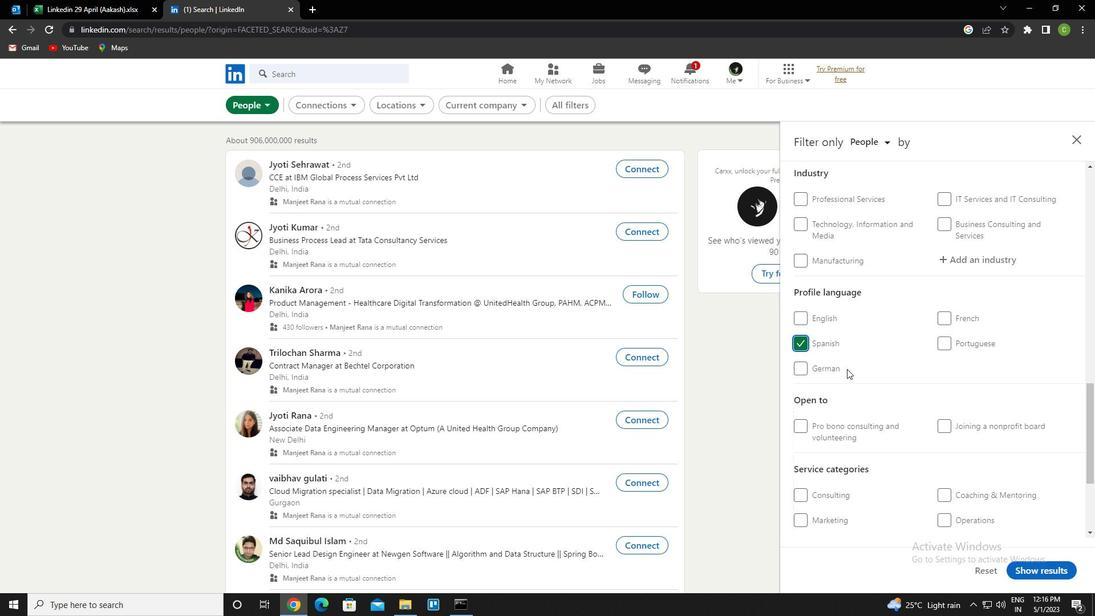 
Action: Mouse scrolled (851, 368) with delta (0, 0)
Screenshot: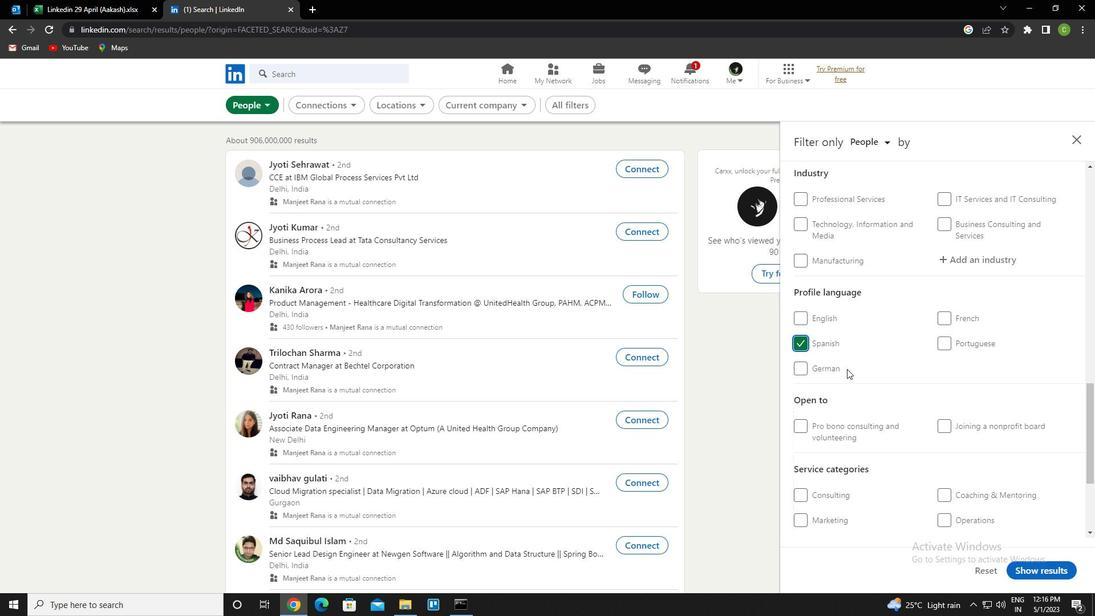 
Action: Mouse moved to (962, 260)
Screenshot: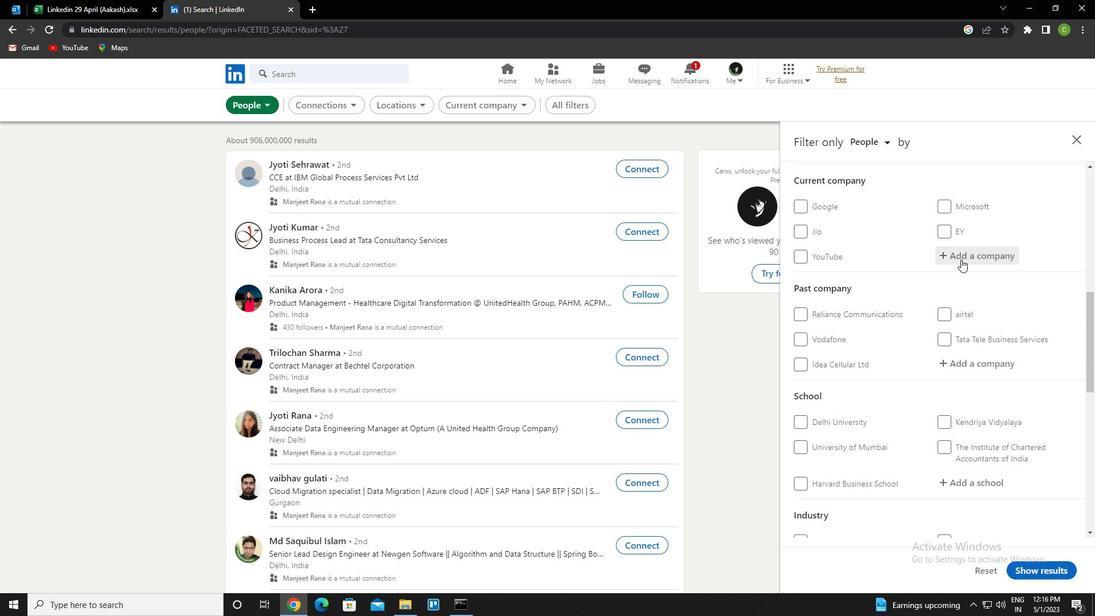 
Action: Mouse pressed left at (962, 260)
Screenshot: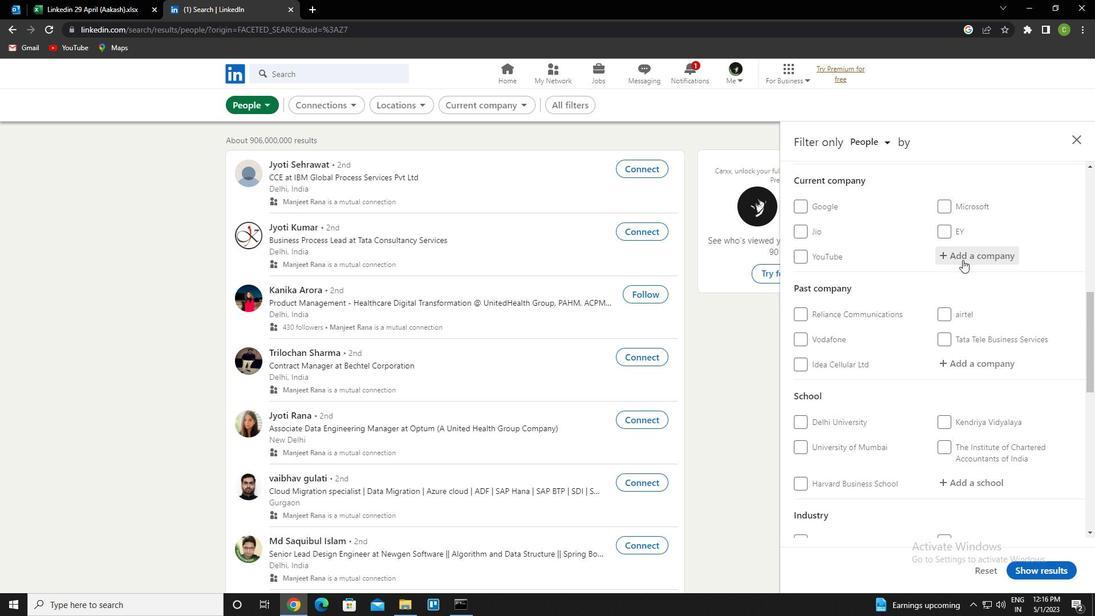 
Action: Key pressed <Key.shift>
Screenshot: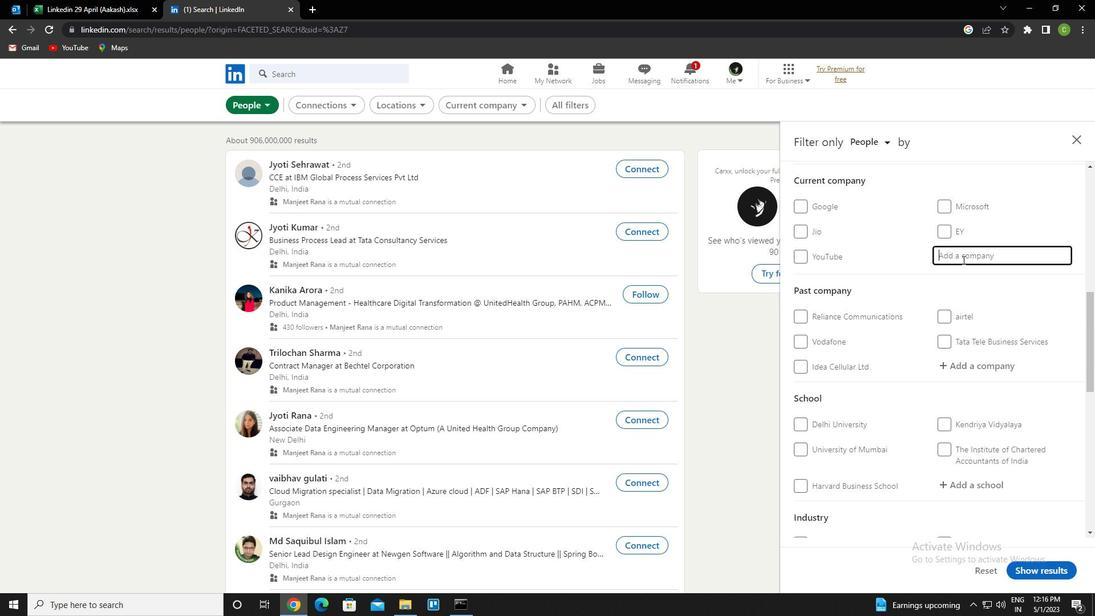 
Action: Mouse moved to (976, 319)
Screenshot: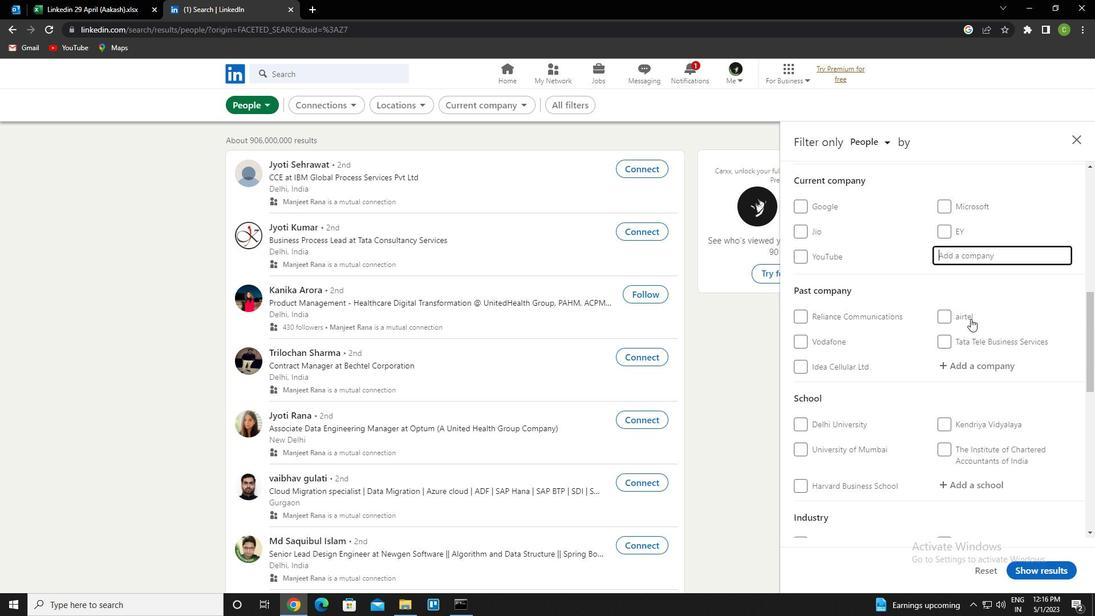 
Action: Key pressed <Key.caps_lock>L<Key.caps_lock>EADERSH<Key.down><Key.down><Key.down><Key.enter>
Screenshot: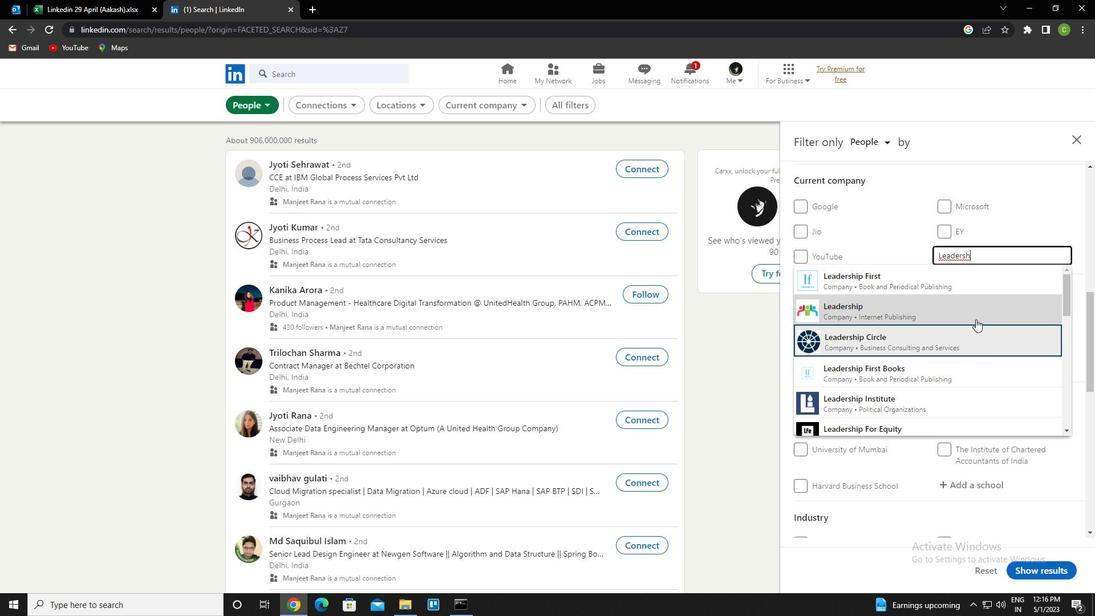
Action: Mouse scrolled (976, 318) with delta (0, 0)
Screenshot: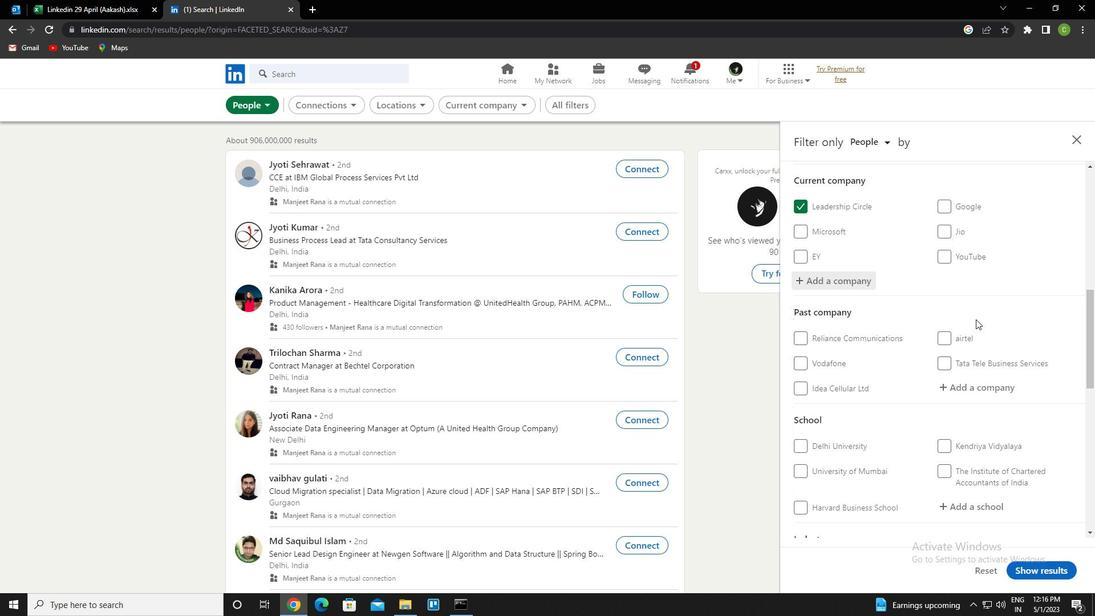 
Action: Mouse moved to (974, 327)
Screenshot: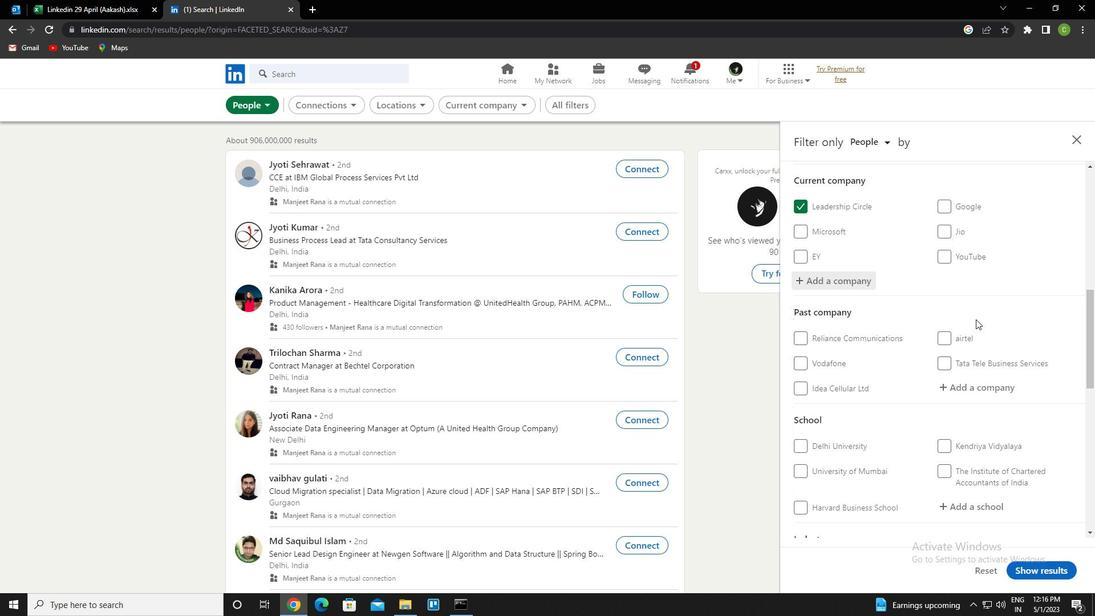 
Action: Mouse scrolled (974, 326) with delta (0, 0)
Screenshot: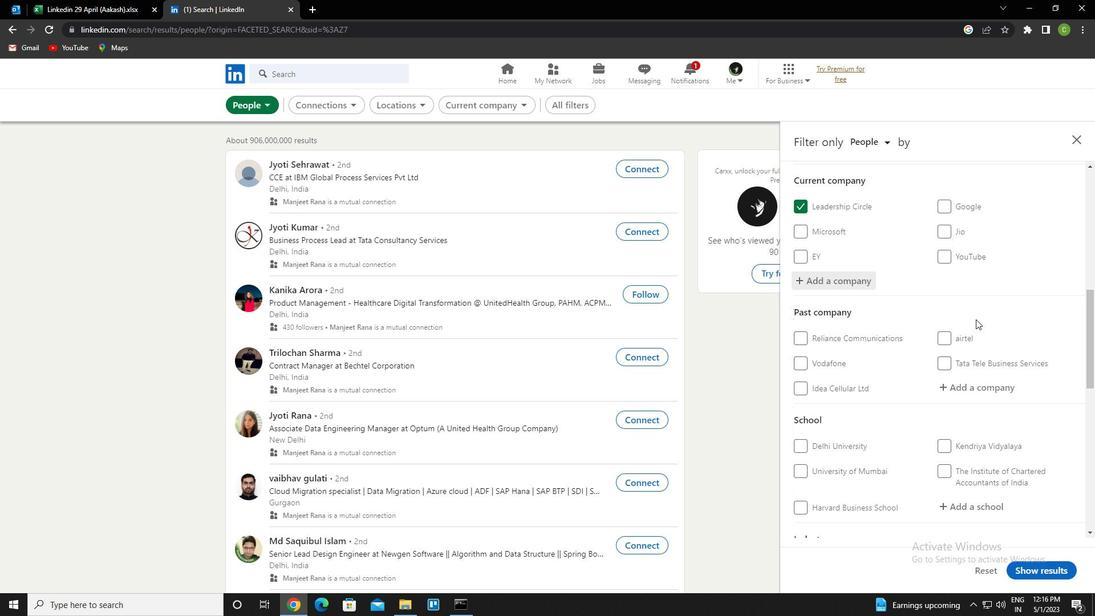 
Action: Mouse moved to (974, 307)
Screenshot: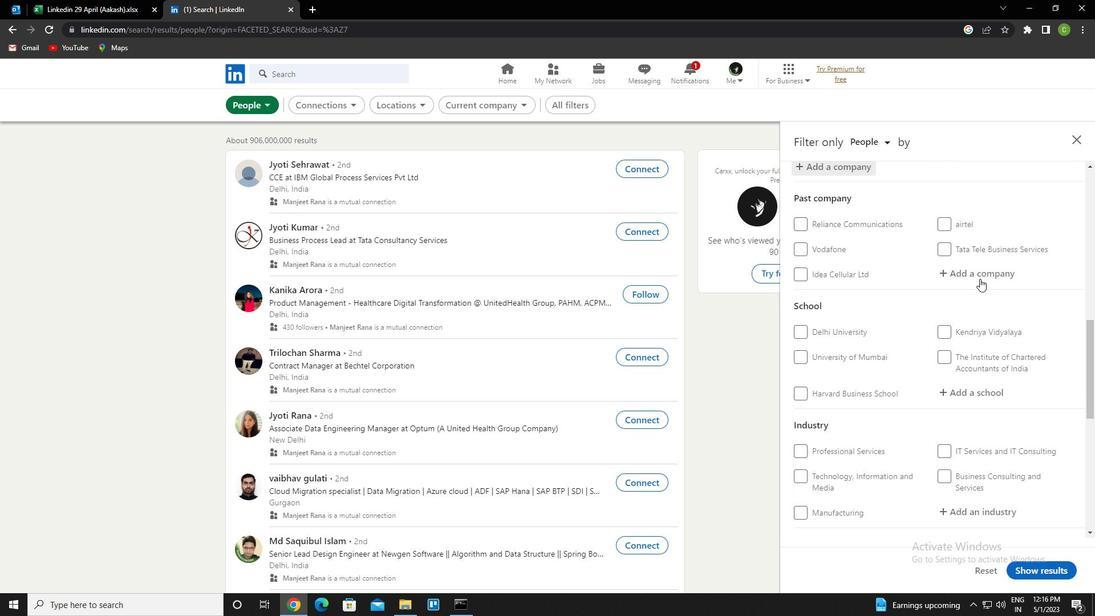 
Action: Mouse scrolled (974, 306) with delta (0, 0)
Screenshot: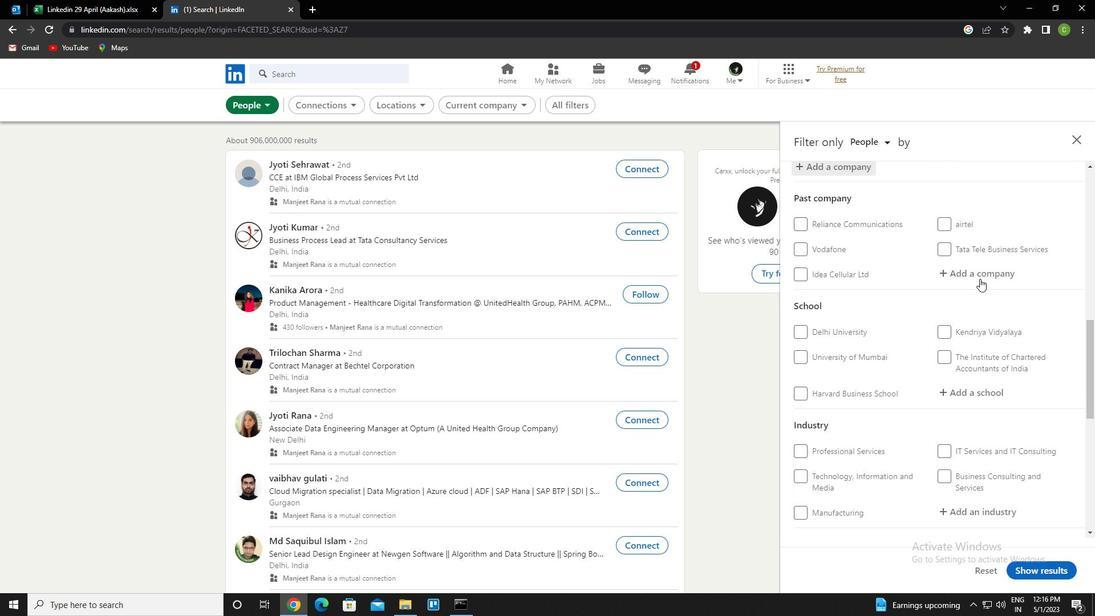 
Action: Mouse moved to (973, 309)
Screenshot: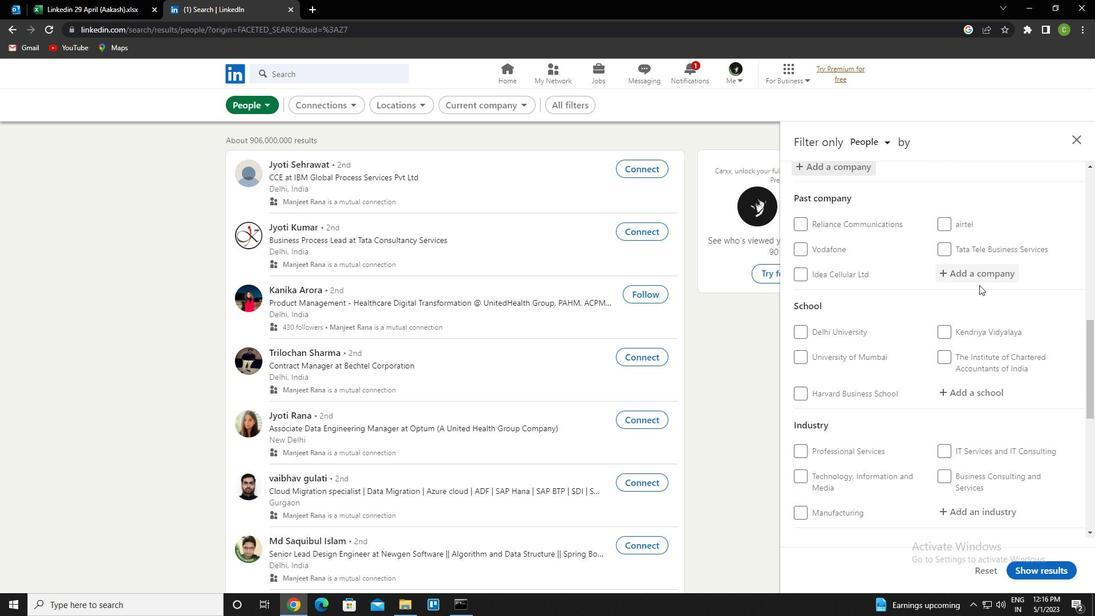 
Action: Mouse scrolled (973, 309) with delta (0, 0)
Screenshot: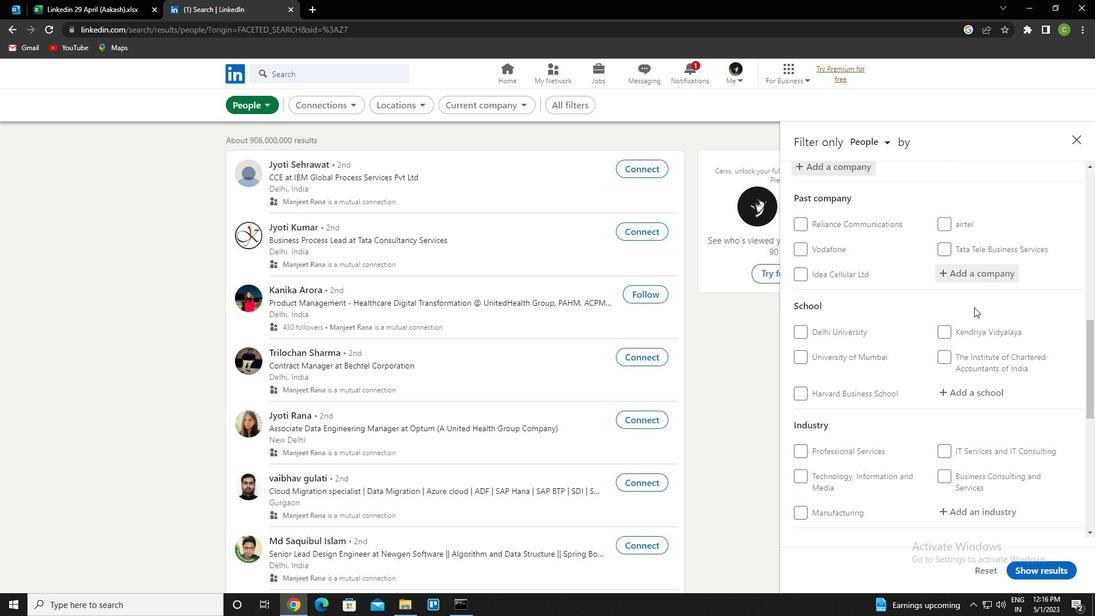 
Action: Mouse moved to (984, 280)
Screenshot: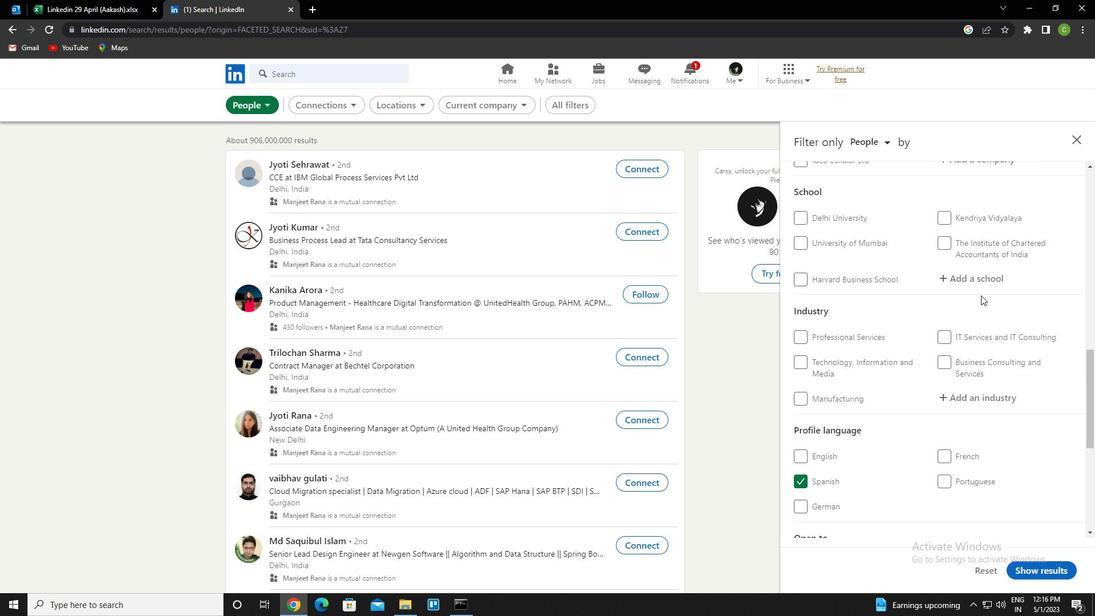 
Action: Mouse pressed left at (984, 280)
Screenshot: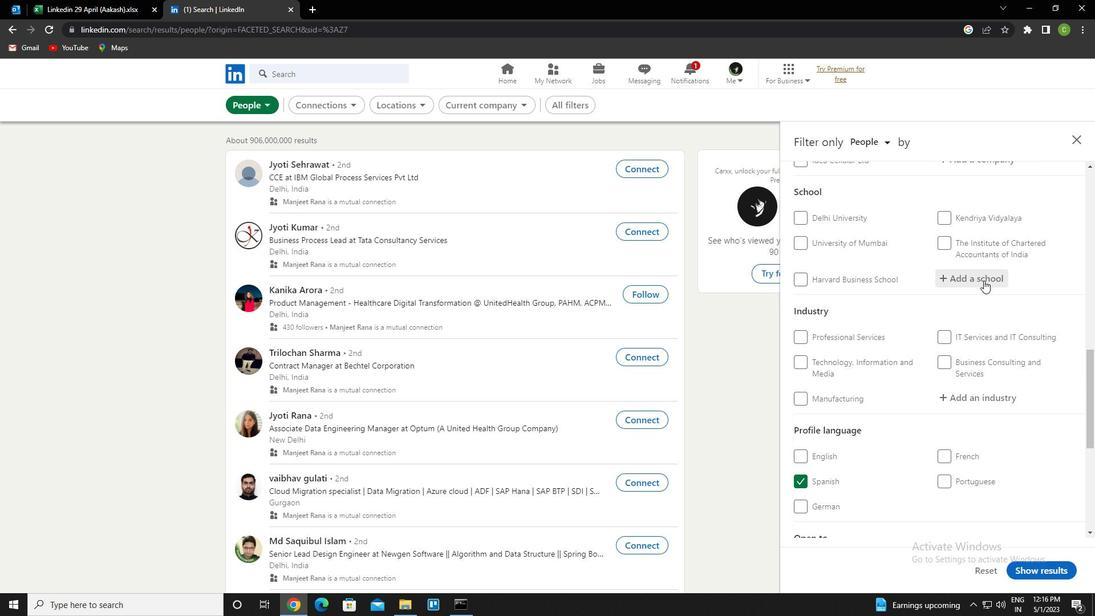 
Action: Key pressed <Key.caps_lock>U<Key.caps_lock>JJAIN<Key.down><Key.enter>
Screenshot: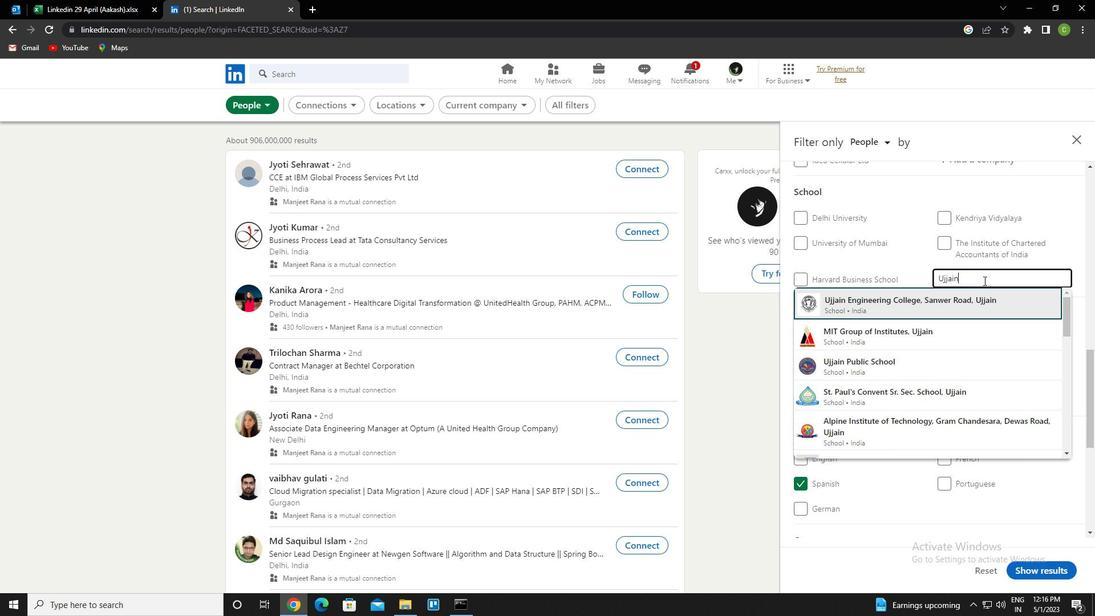 
Action: Mouse moved to (978, 386)
Screenshot: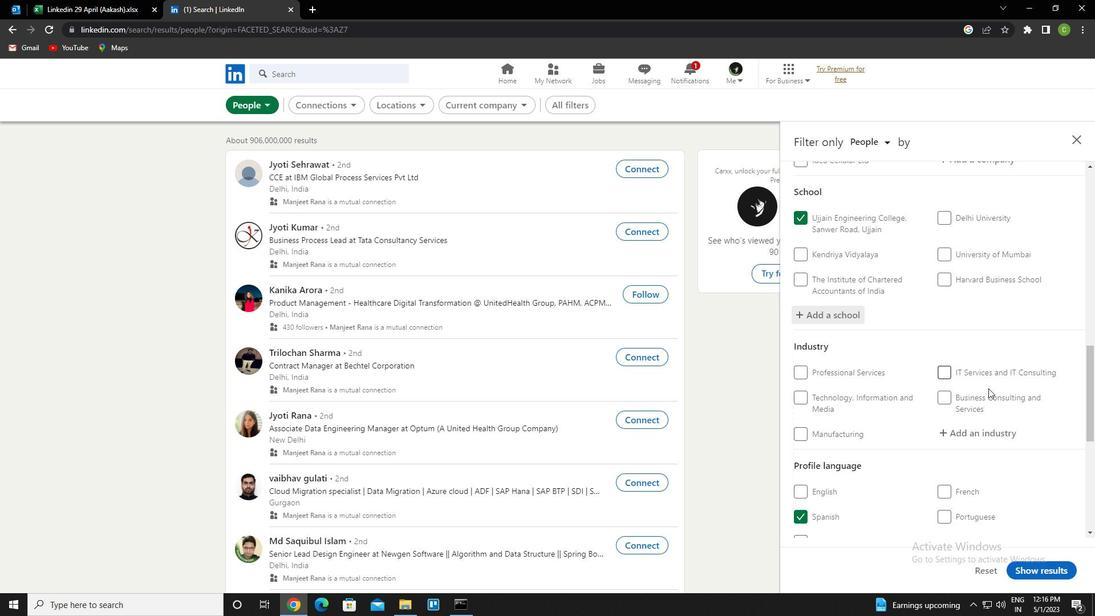 
Action: Mouse scrolled (978, 386) with delta (0, 0)
Screenshot: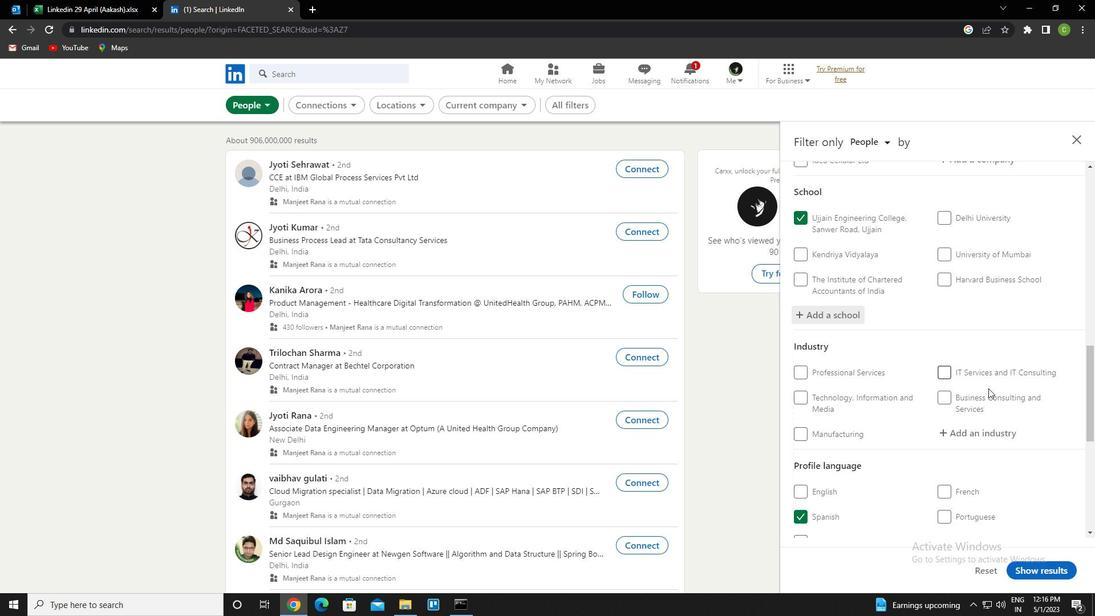 
Action: Mouse moved to (990, 383)
Screenshot: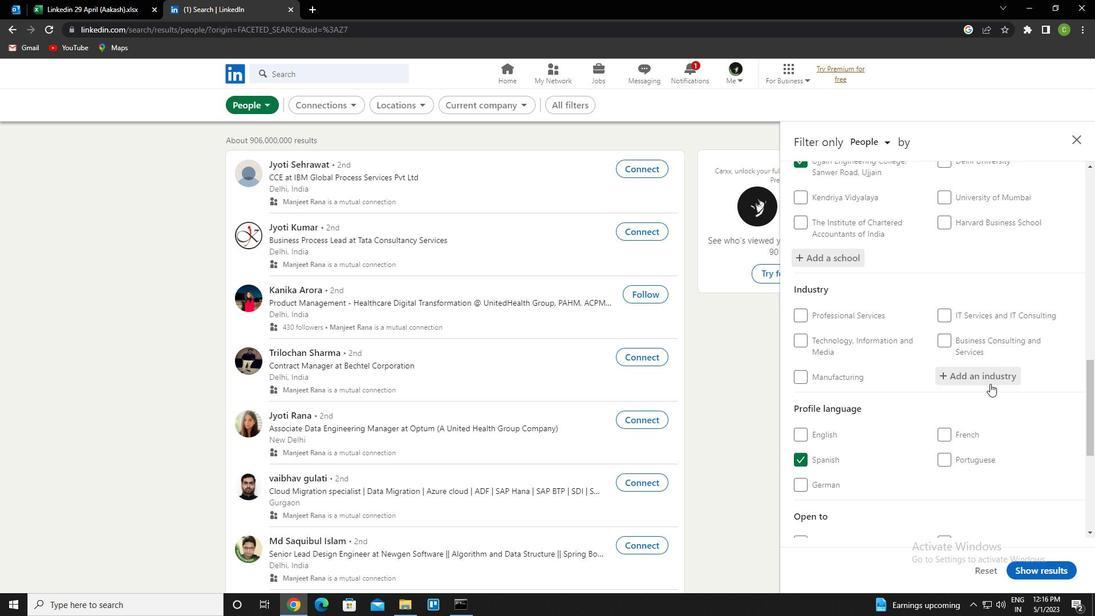 
Action: Mouse pressed left at (990, 383)
Screenshot: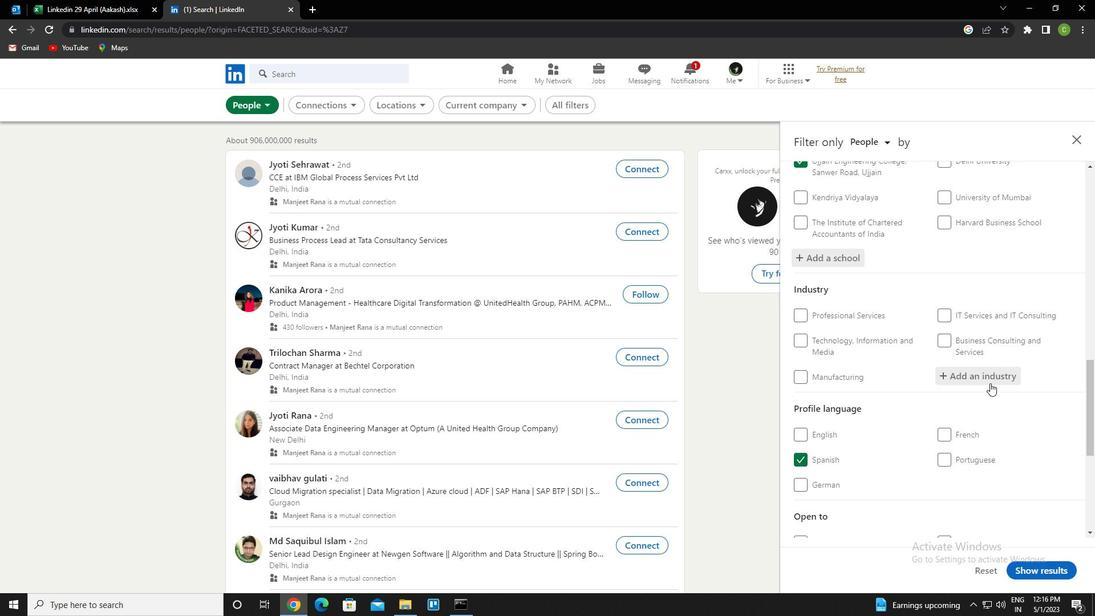 
Action: Key pressed <Key.caps_lock>B<Key.caps_lock>UILDING<Key.space><Key.caps_lock>F<Key.caps_lock>INIS<Key.down><Key.enter>
Screenshot: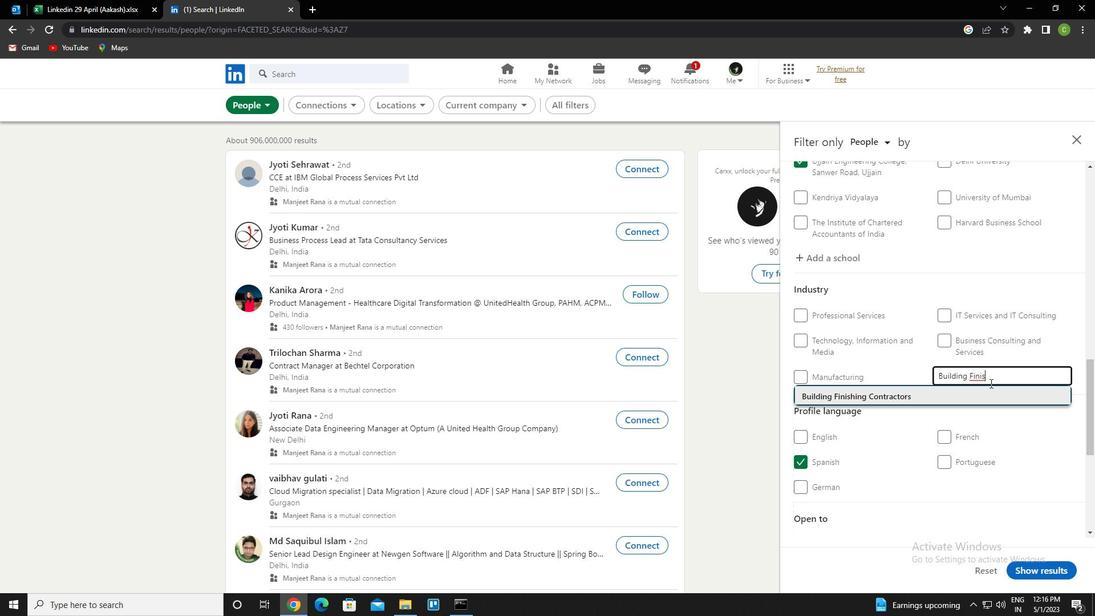 
Action: Mouse scrolled (990, 382) with delta (0, 0)
Screenshot: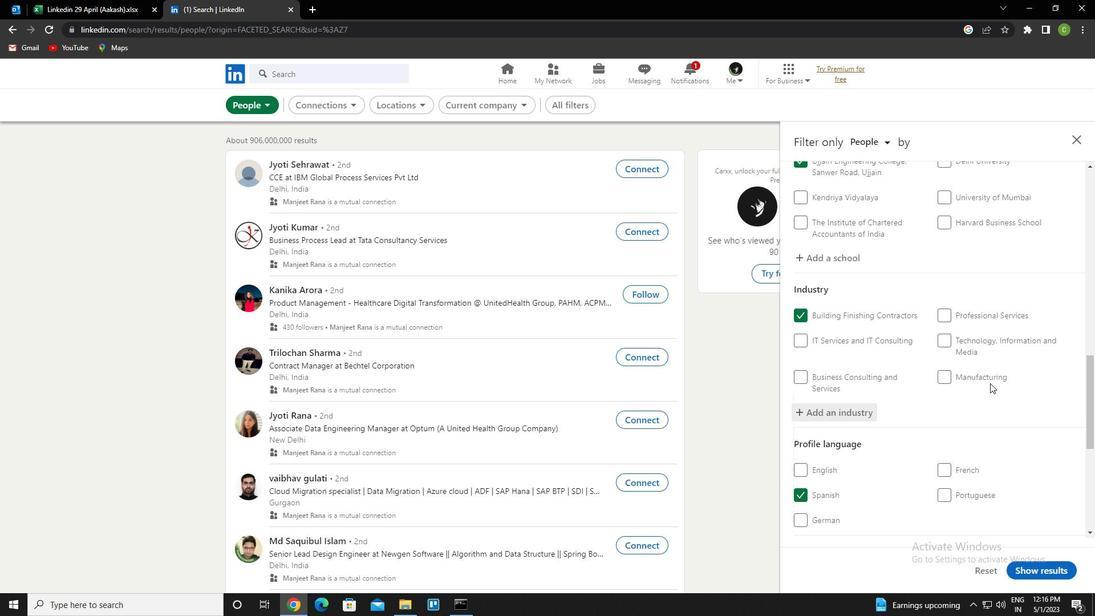 
Action: Mouse moved to (988, 383)
Screenshot: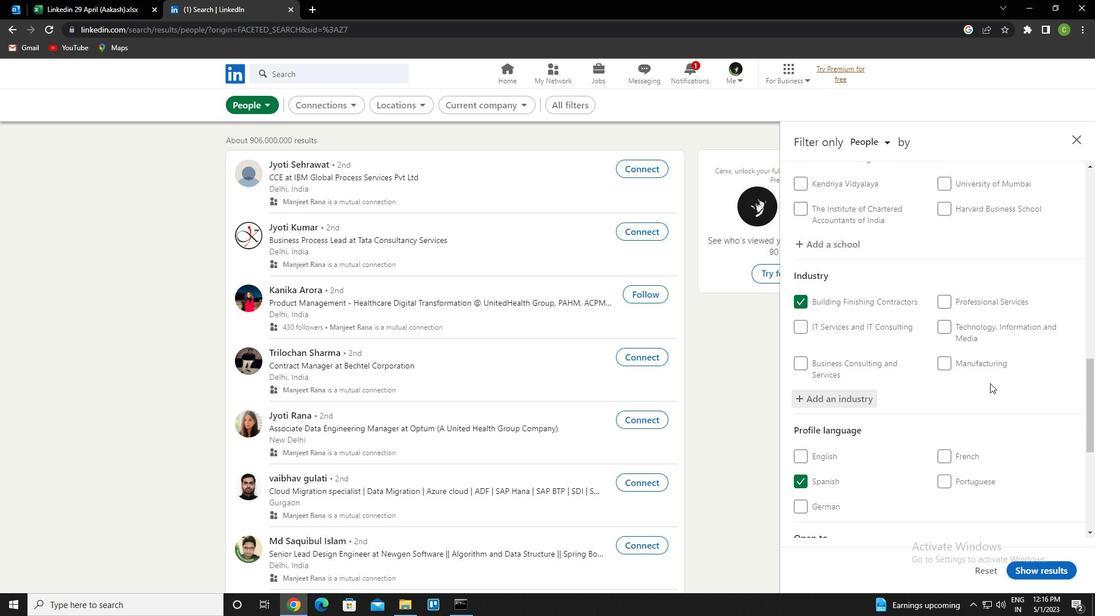 
Action: Mouse scrolled (988, 382) with delta (0, 0)
Screenshot: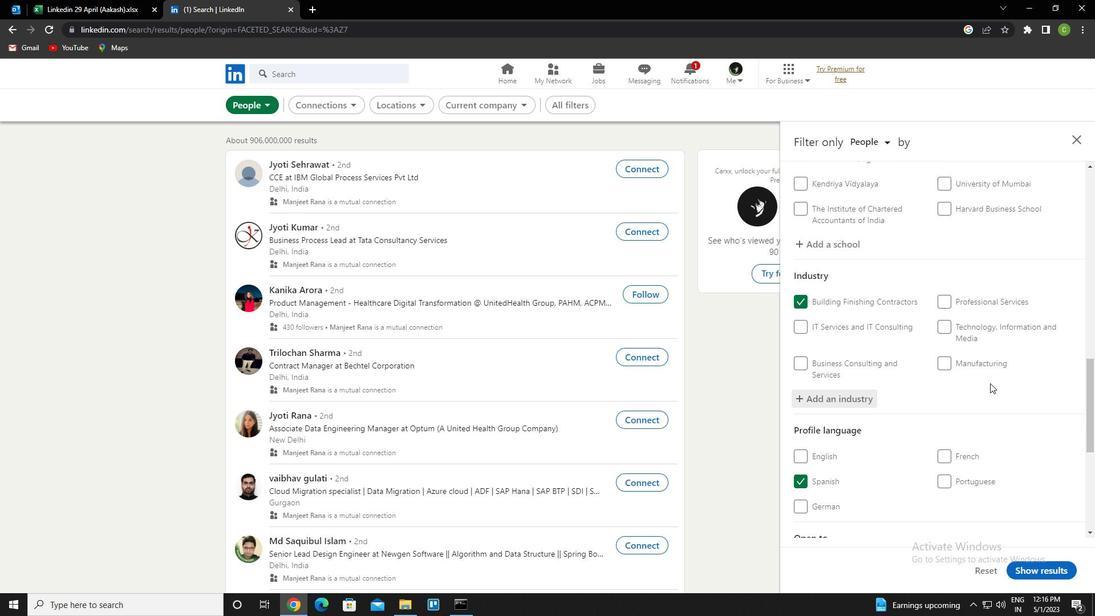 
Action: Mouse scrolled (988, 382) with delta (0, 0)
Screenshot: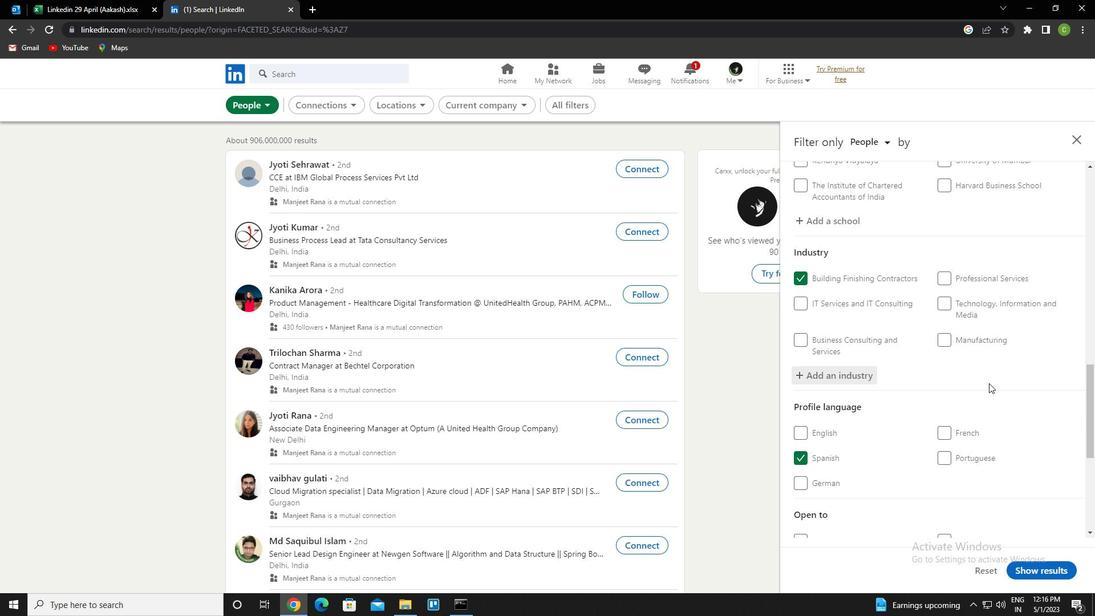
Action: Mouse scrolled (988, 382) with delta (0, 0)
Screenshot: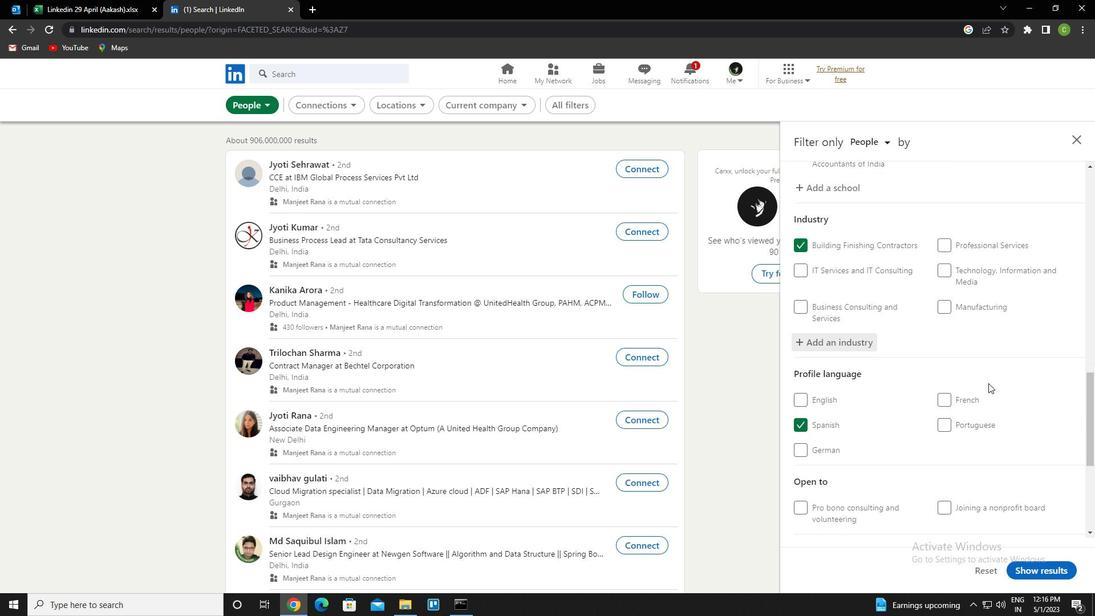 
Action: Mouse scrolled (988, 382) with delta (0, 0)
Screenshot: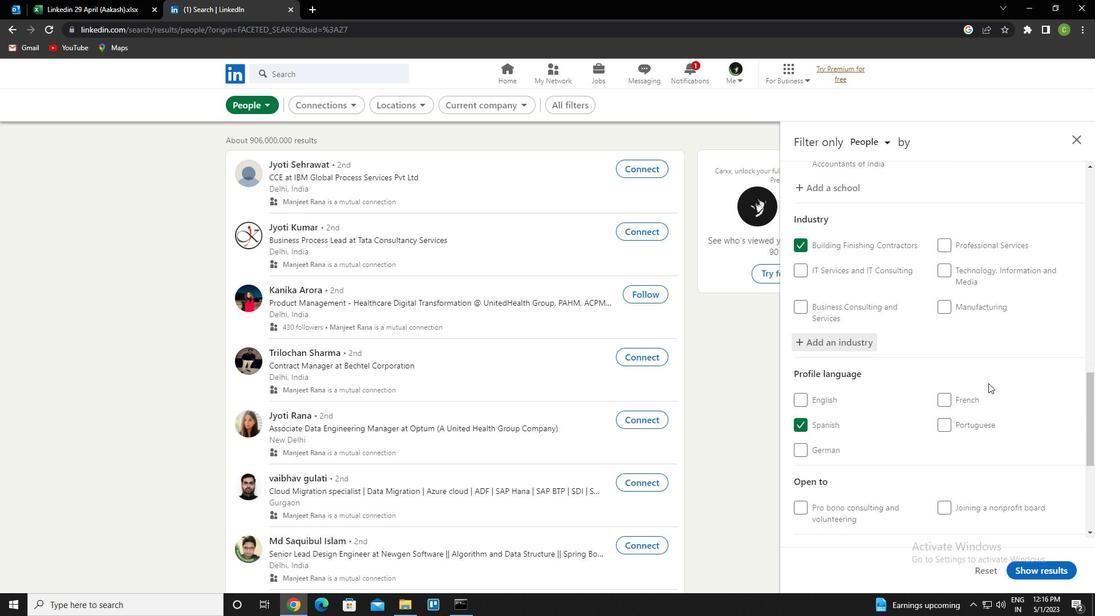 
Action: Mouse moved to (968, 409)
Screenshot: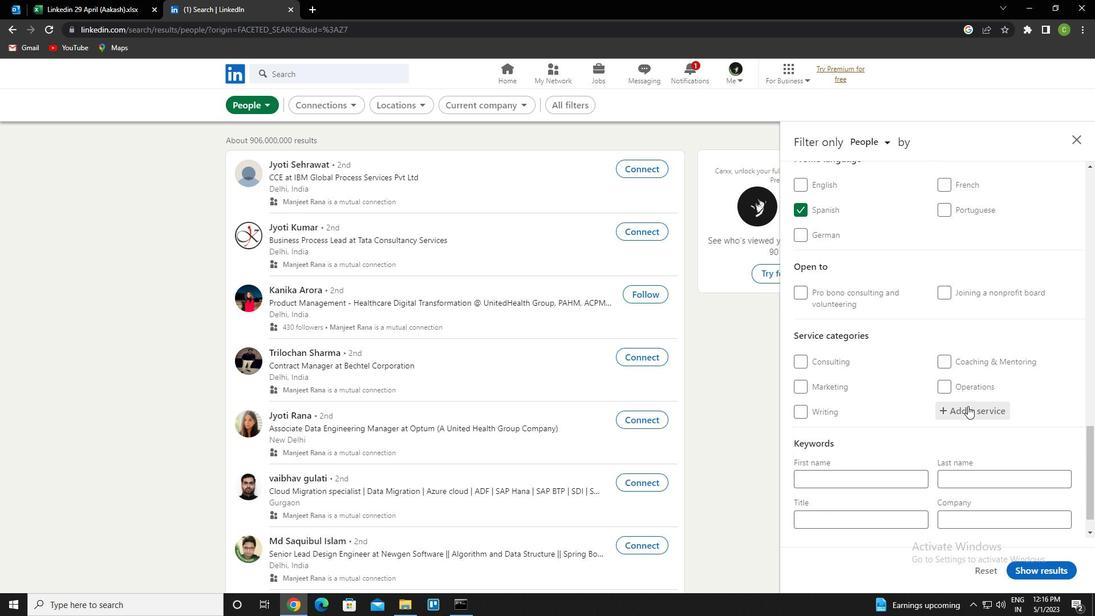 
Action: Mouse pressed left at (968, 409)
Screenshot: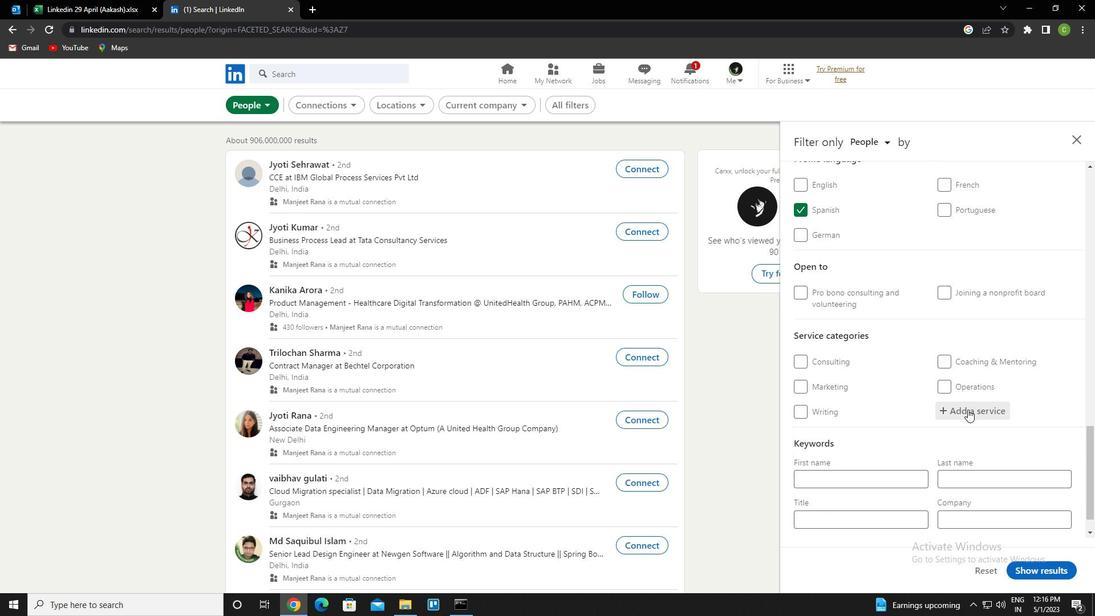 
Action: Key pressed <Key.caps_lock>V<Key.caps_lock>IDEO<Key.space><Key.down><Key.down><Key.enter>
Screenshot: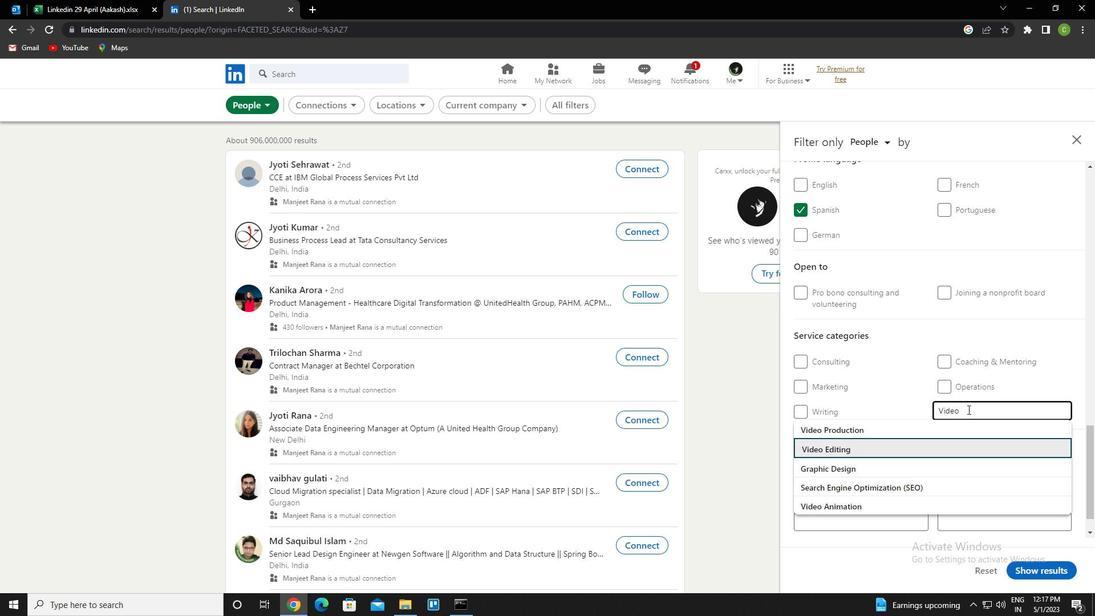 
Action: Mouse moved to (977, 412)
Screenshot: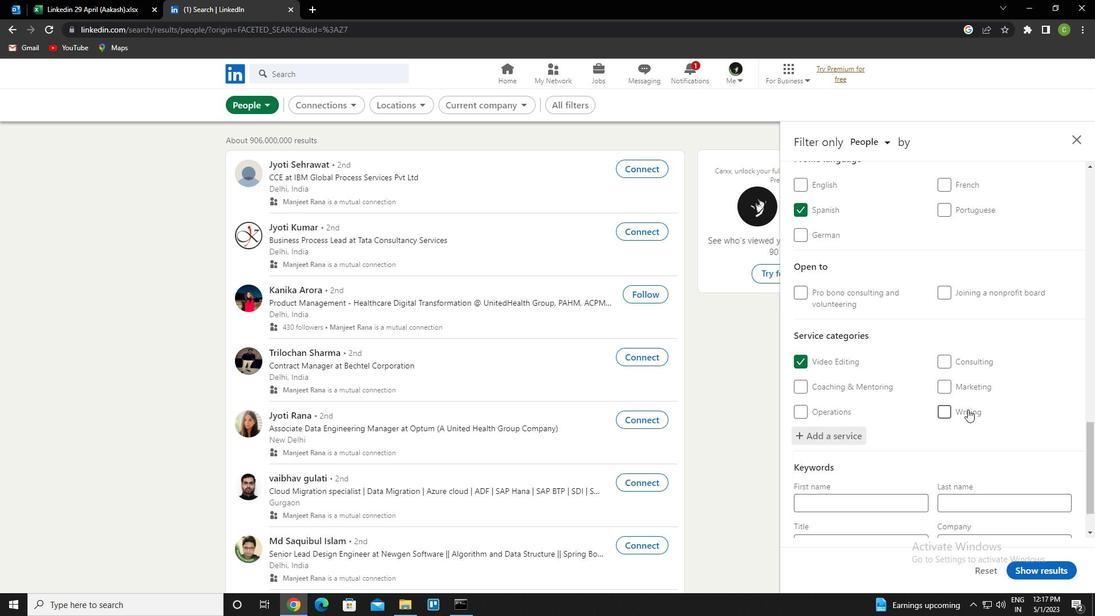 
Action: Mouse scrolled (977, 411) with delta (0, 0)
Screenshot: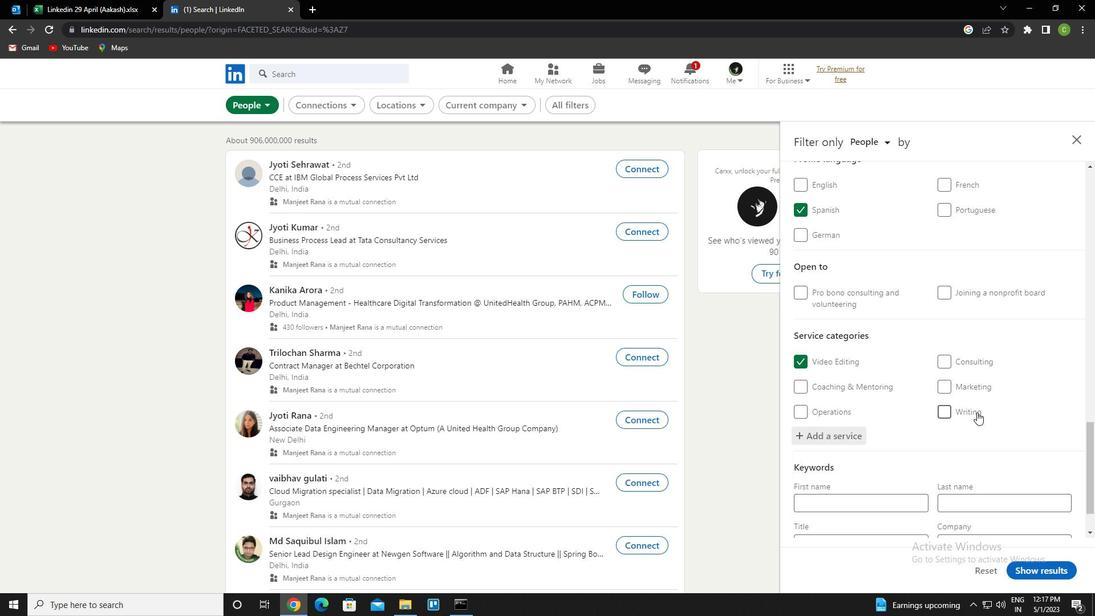 
Action: Mouse scrolled (977, 411) with delta (0, 0)
Screenshot: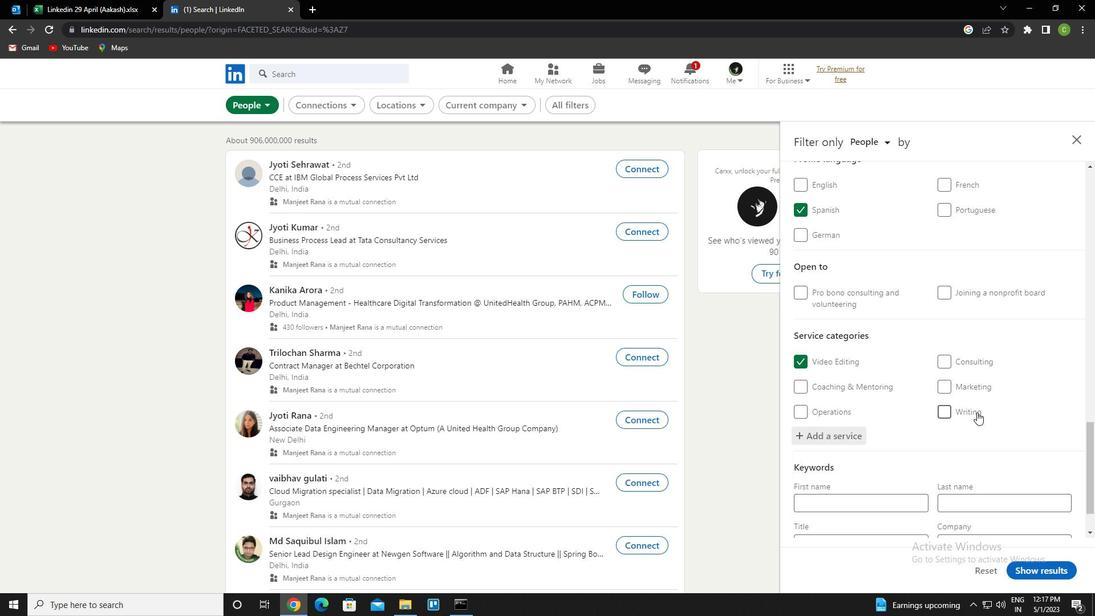 
Action: Mouse scrolled (977, 411) with delta (0, 0)
Screenshot: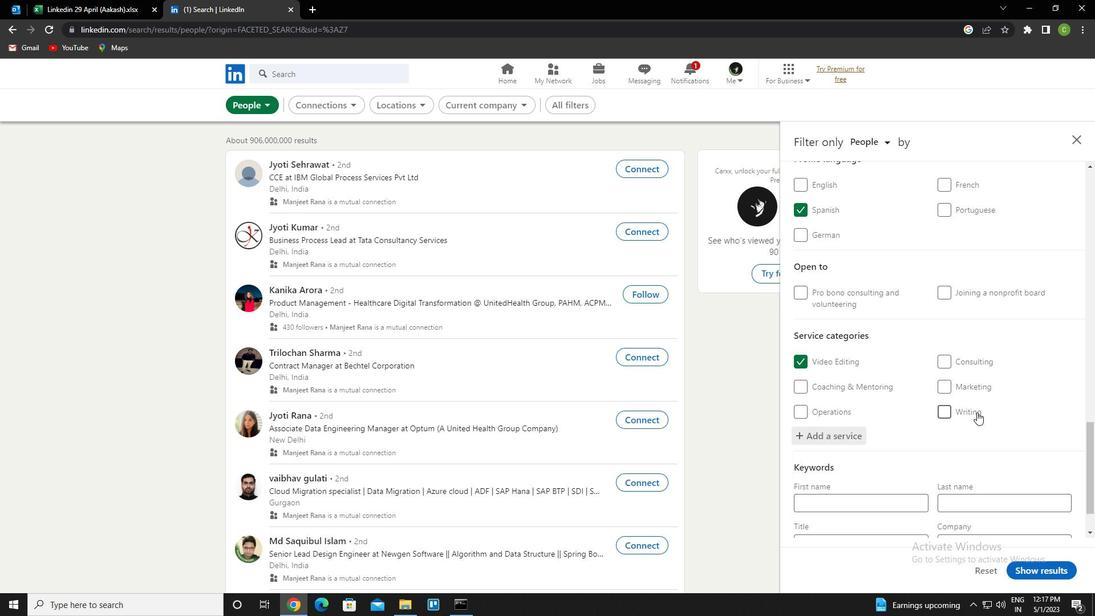 
Action: Mouse moved to (977, 412)
Screenshot: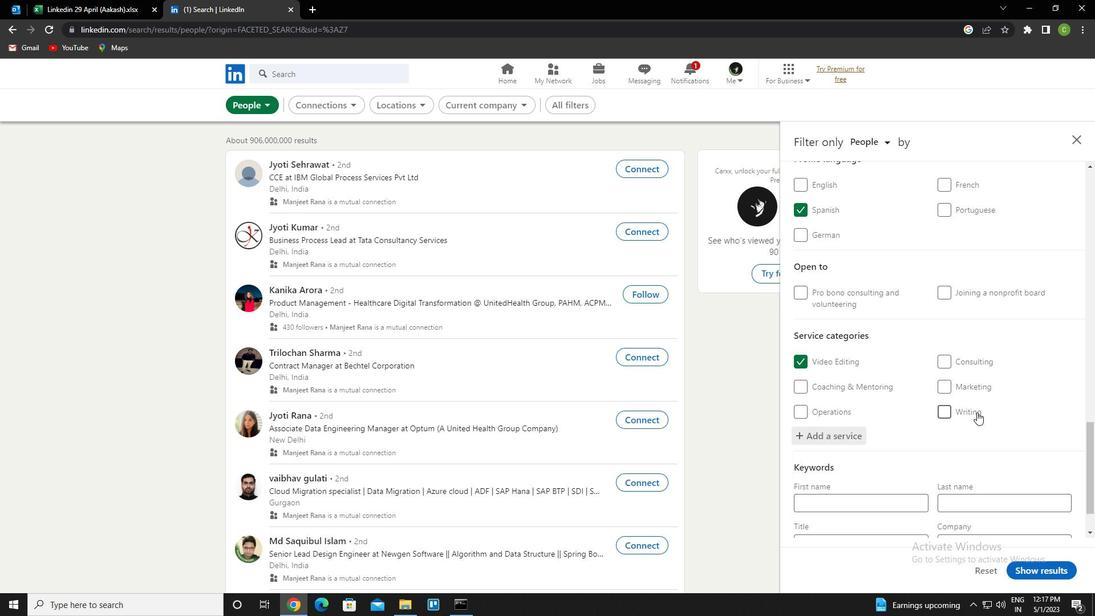
Action: Mouse scrolled (977, 411) with delta (0, 0)
Screenshot: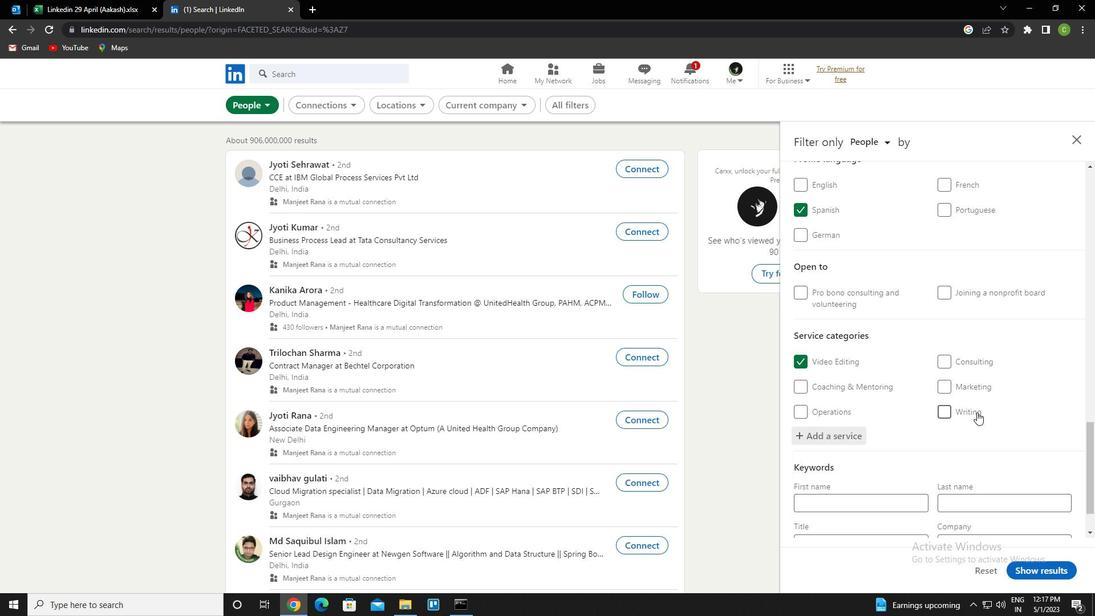 
Action: Mouse moved to (973, 416)
Screenshot: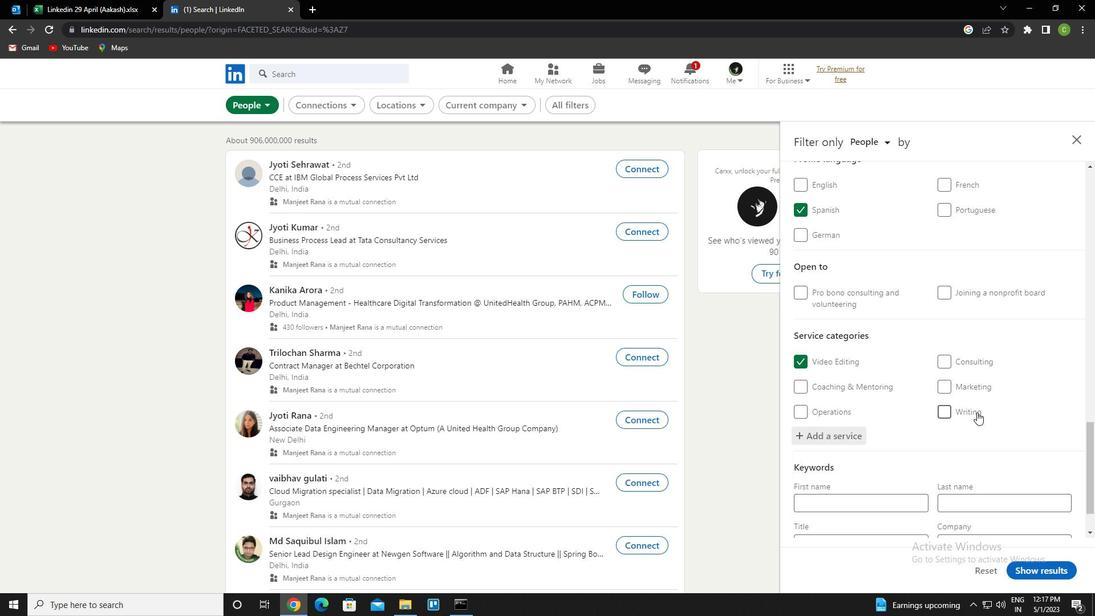 
Action: Mouse scrolled (973, 415) with delta (0, 0)
Screenshot: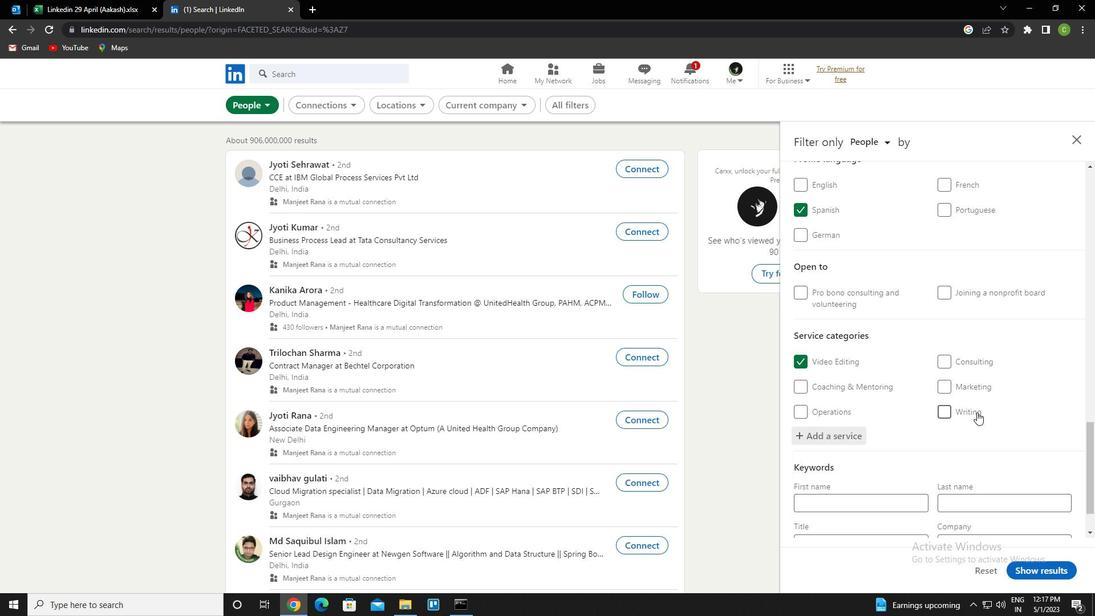 
Action: Mouse scrolled (973, 415) with delta (0, 0)
Screenshot: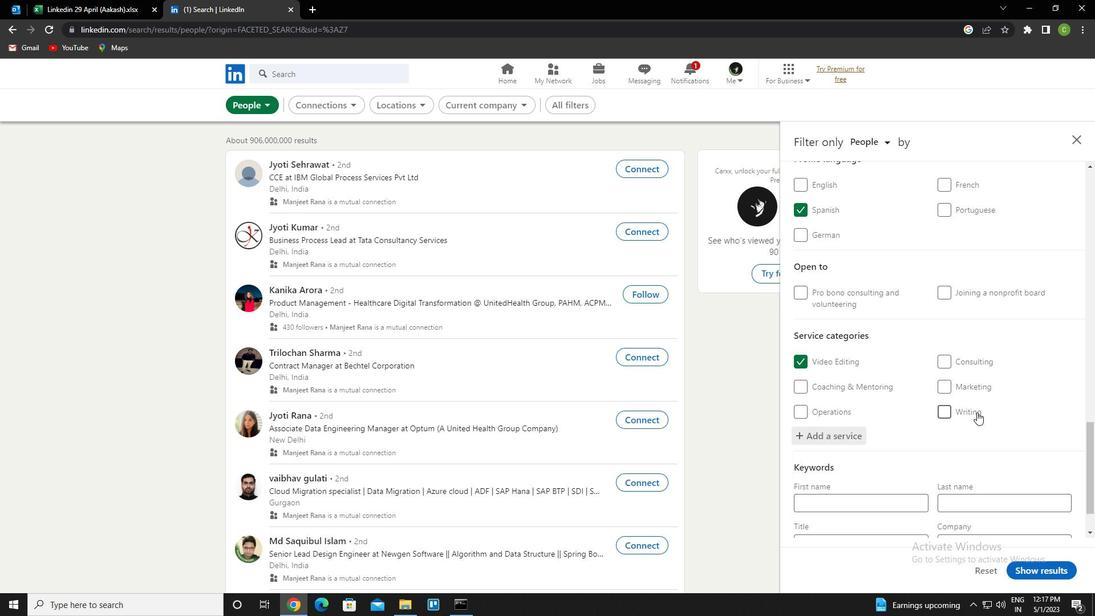 
Action: Mouse scrolled (973, 415) with delta (0, 0)
Screenshot: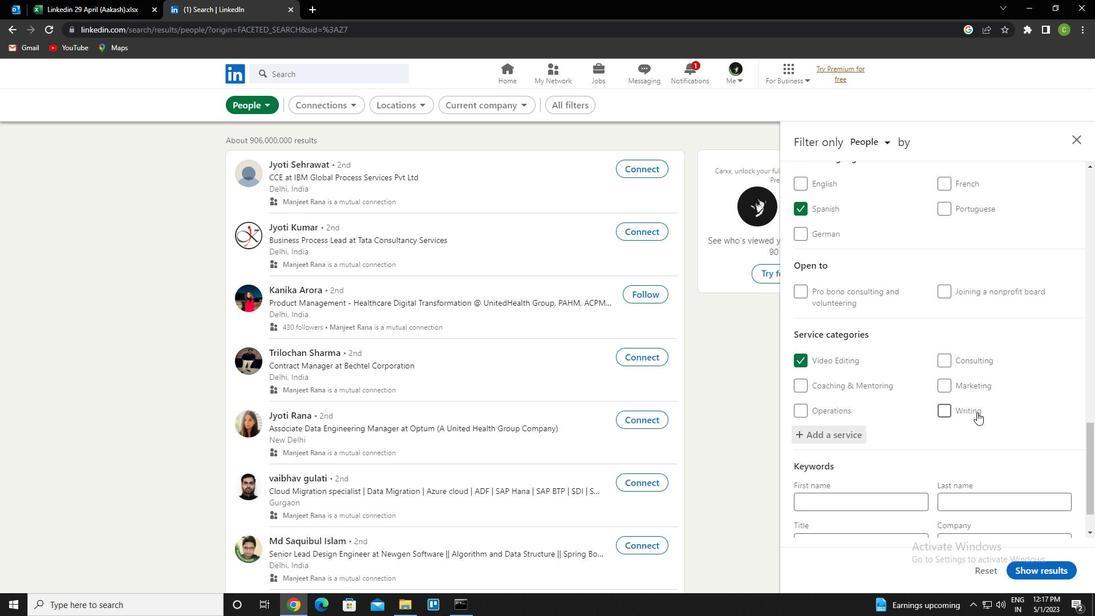 
Action: Mouse moved to (881, 486)
Screenshot: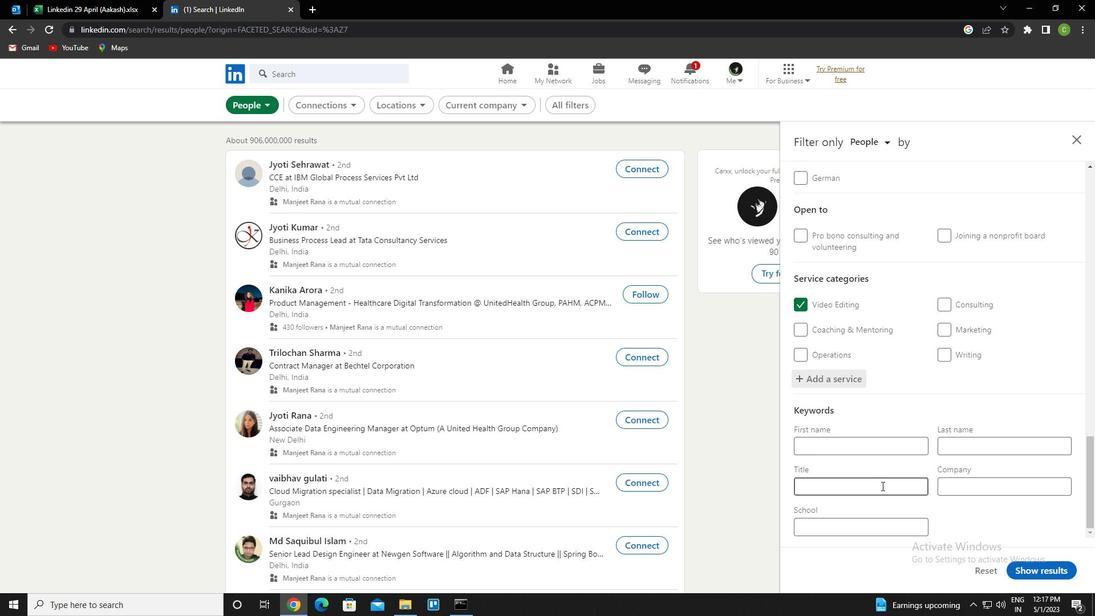 
Action: Mouse pressed left at (881, 486)
Screenshot: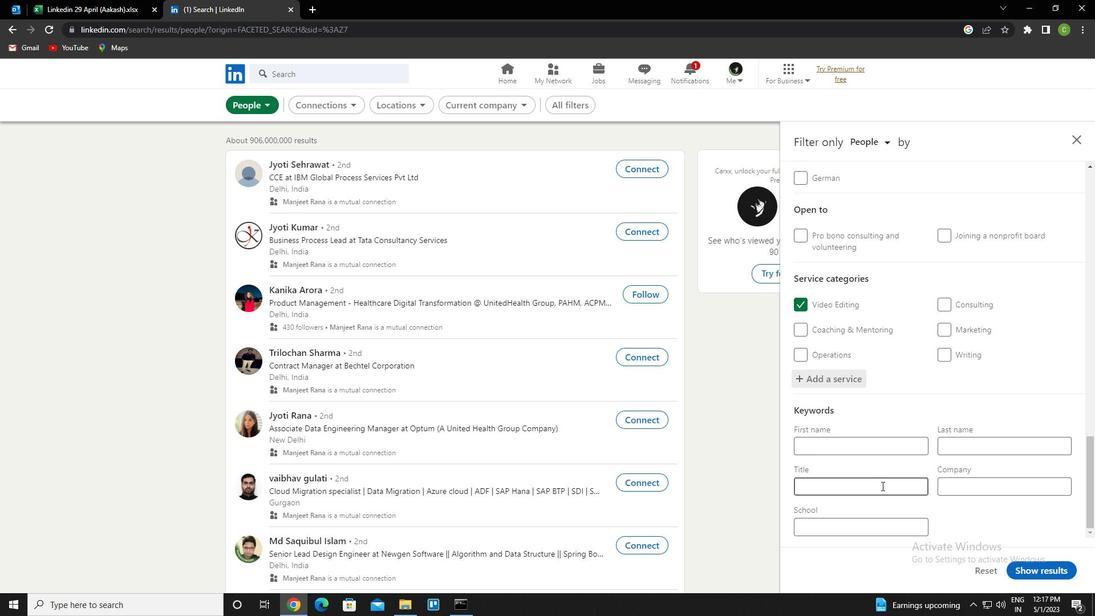 
Action: Key pressed <Key.caps_lock>S<Key.caps_lock>OCIAL<Key.space><Key.caps_lock>W<Key.caps_lock>ORKER
Screenshot: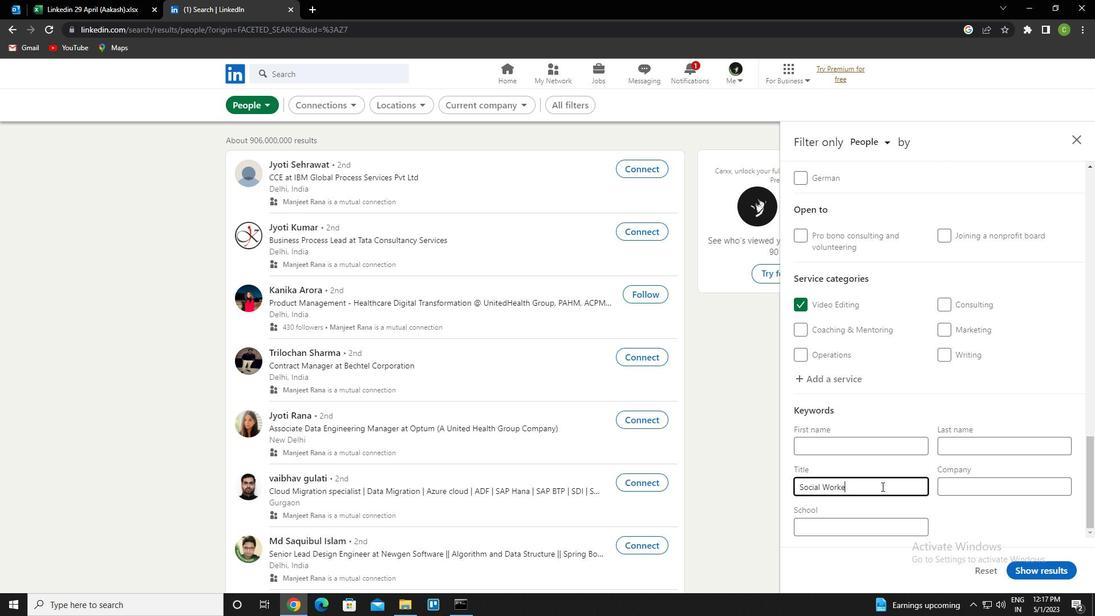 
Action: Mouse moved to (1020, 564)
Screenshot: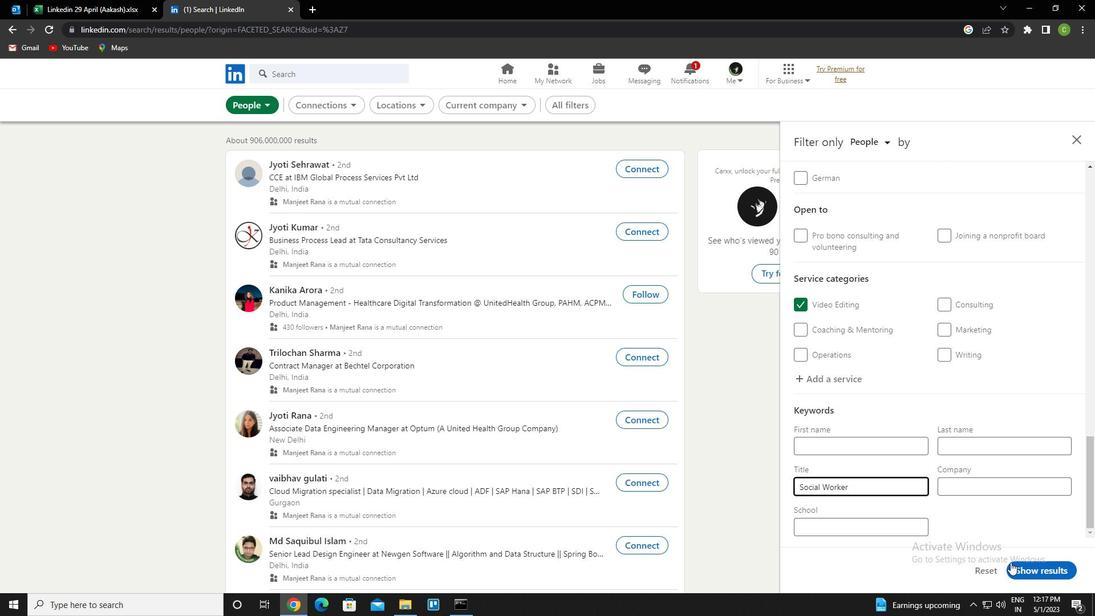 
Action: Mouse pressed left at (1020, 564)
Screenshot: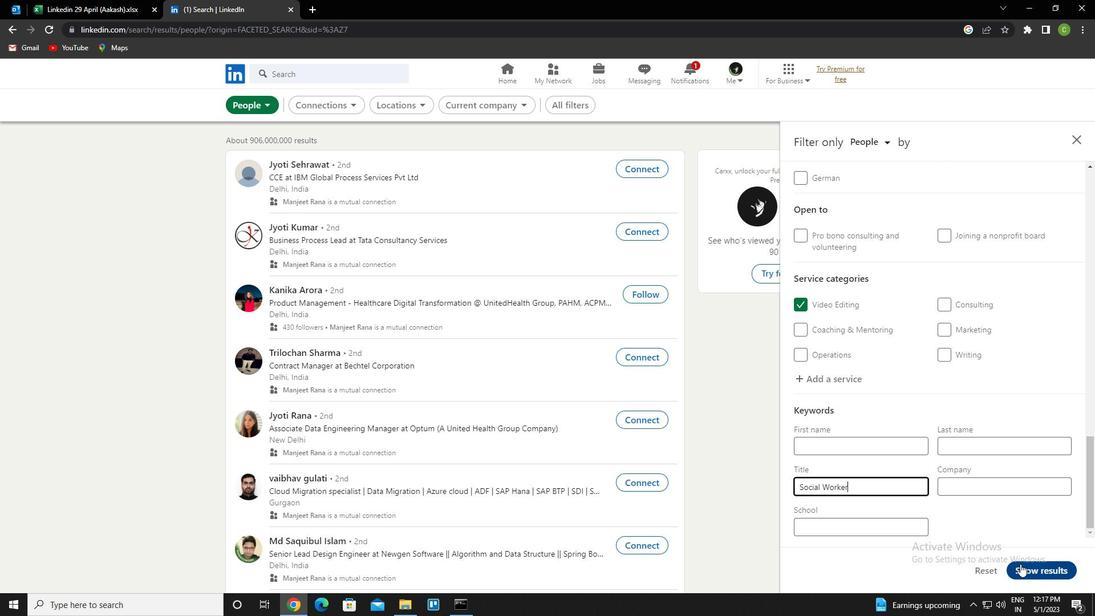 
Action: Mouse moved to (523, 615)
Screenshot: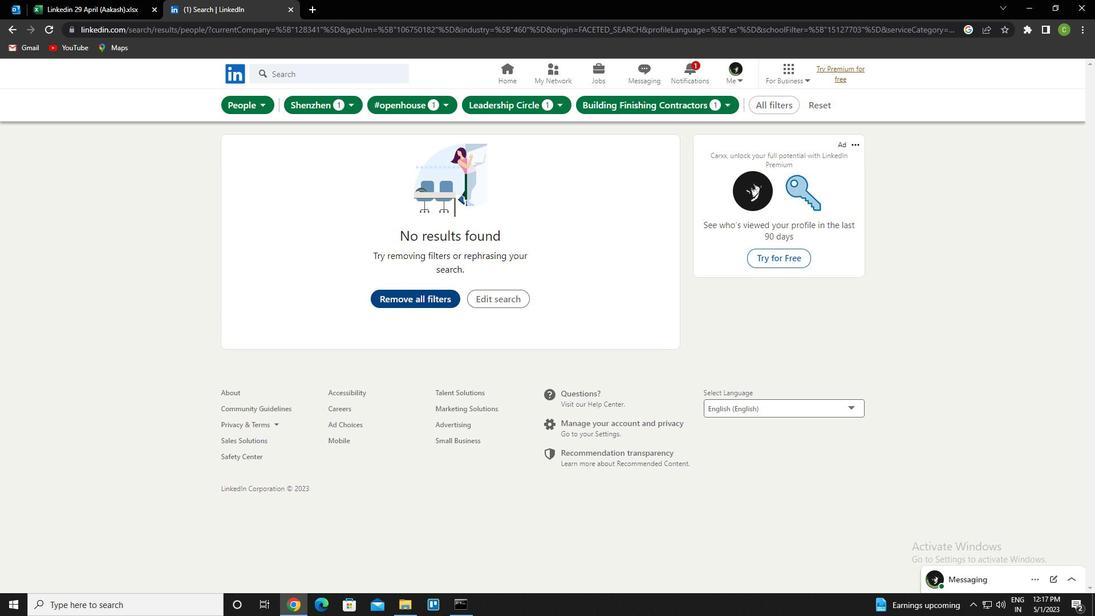 
